 Task: Open Card Project Status Report in Board Sales Forecasting and Revenue Projection to Workspace Corporate Social Responsibility and add a team member Softage.2@softage.net, a label Blue, a checklist Investment Analysis, an attachment from your computer, a color Blue and finally, add a card description 'Plan and execute company team-building activity at an escape room' and a comment 'Our team has the opportunity to exceed expectations on this task, so let us deliver something that truly impresses.'. Add a start date 'Jan 06, 1900' with a due date 'Jan 13, 1900'
Action: Mouse moved to (81, 366)
Screenshot: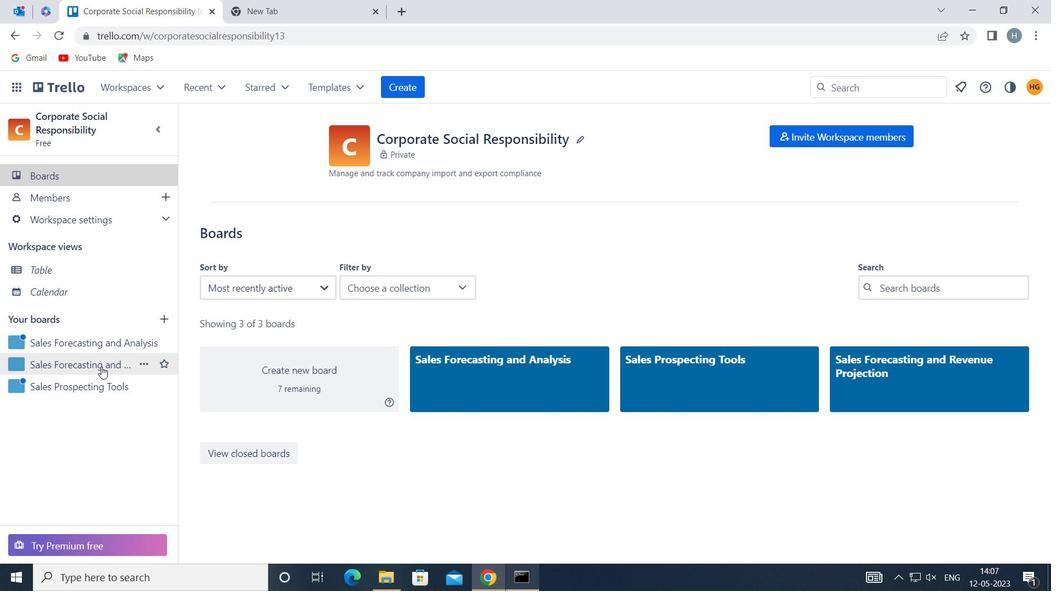 
Action: Mouse pressed left at (81, 366)
Screenshot: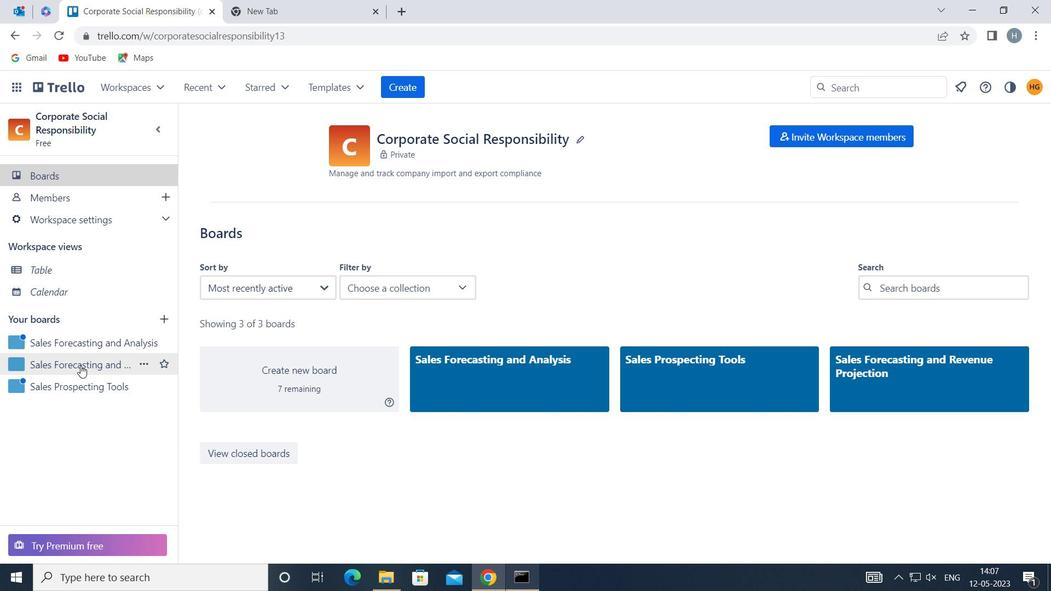 
Action: Mouse moved to (480, 202)
Screenshot: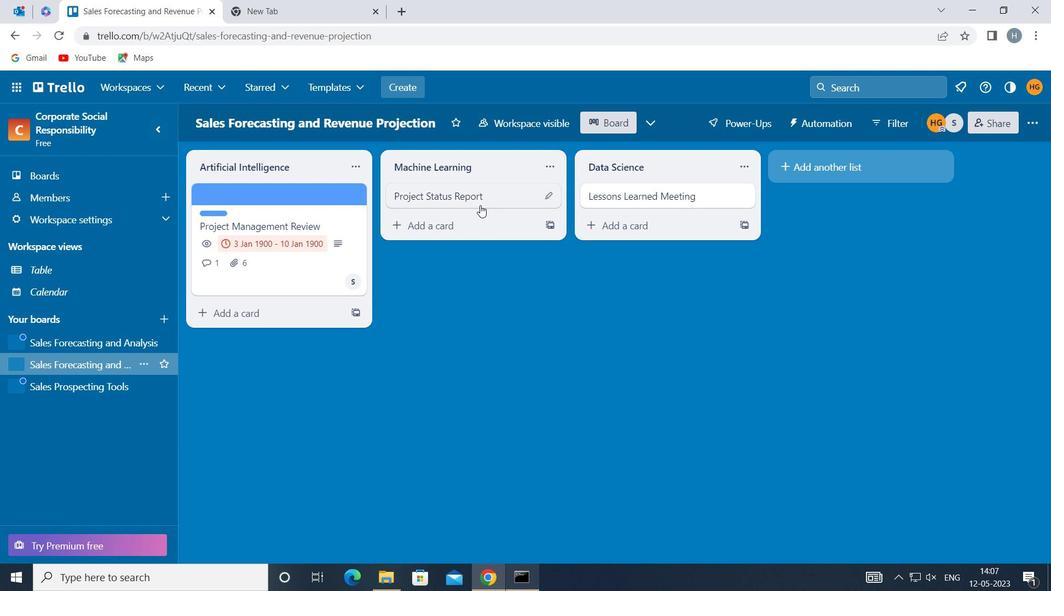
Action: Mouse pressed left at (480, 202)
Screenshot: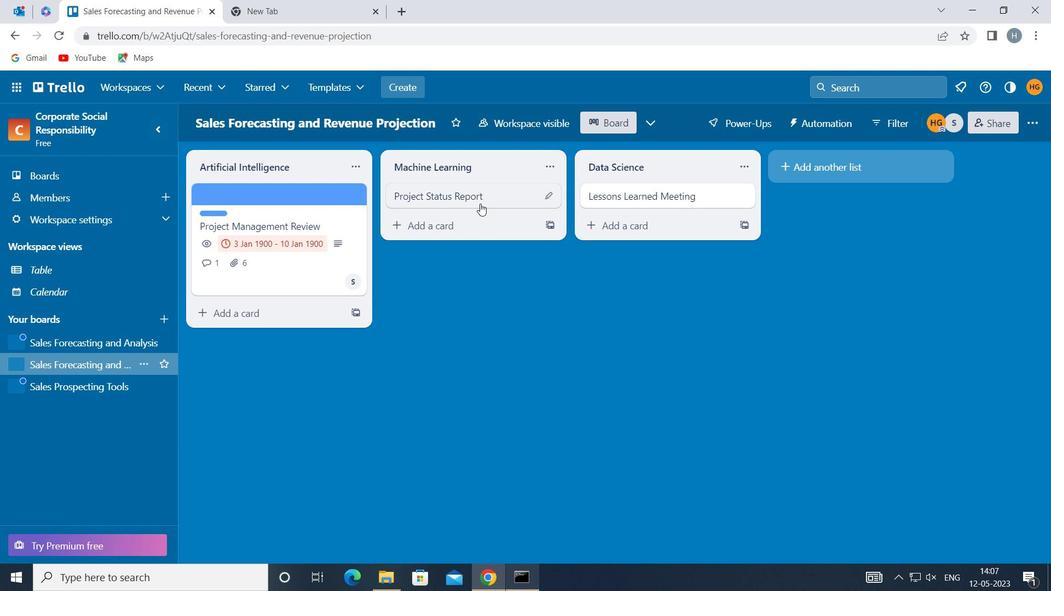 
Action: Mouse moved to (691, 238)
Screenshot: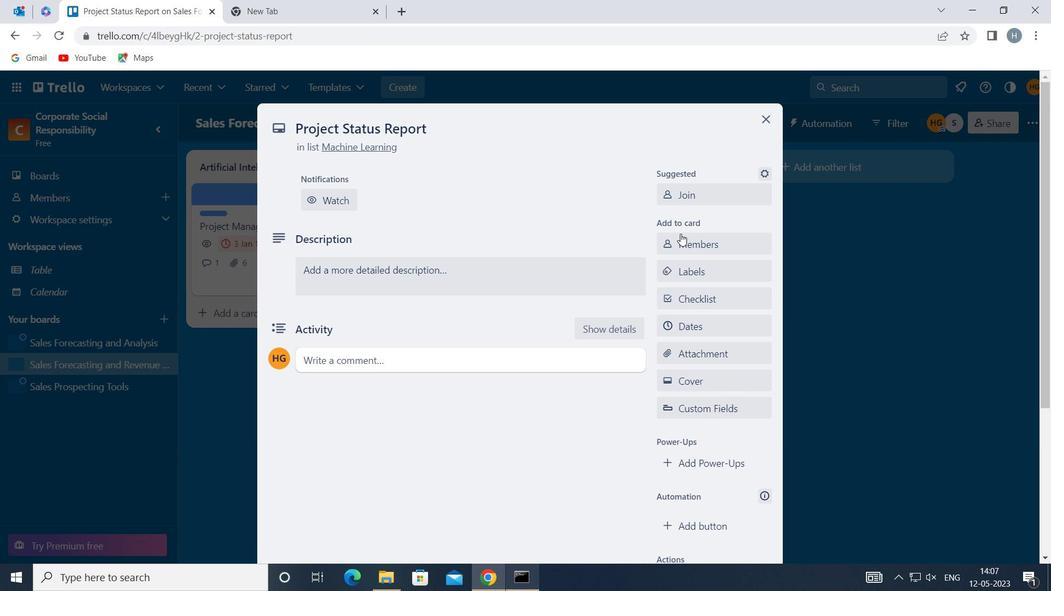 
Action: Mouse pressed left at (691, 238)
Screenshot: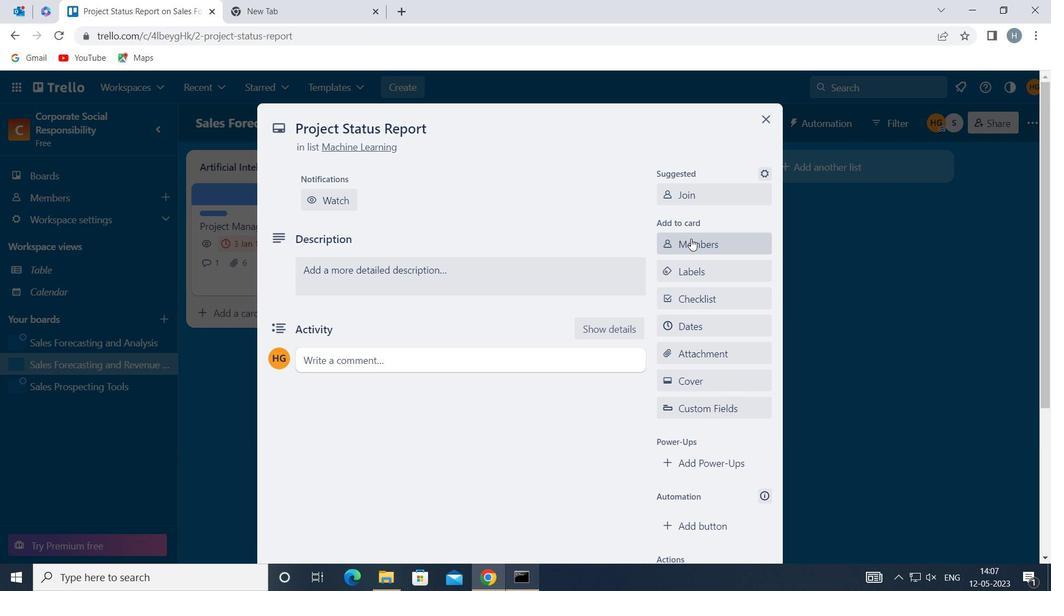 
Action: Key pressed softage
Screenshot: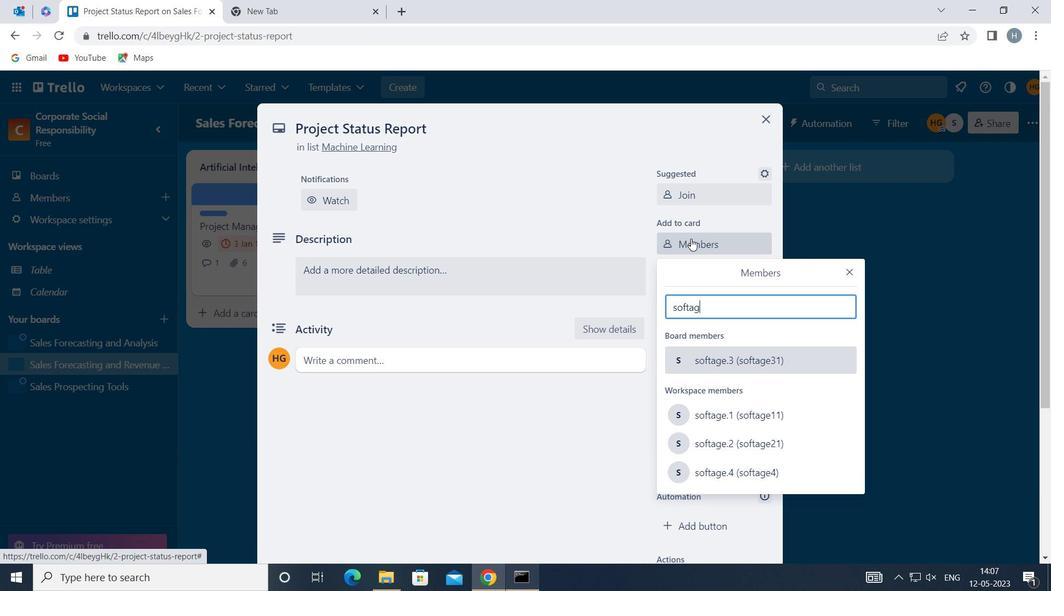 
Action: Mouse moved to (739, 437)
Screenshot: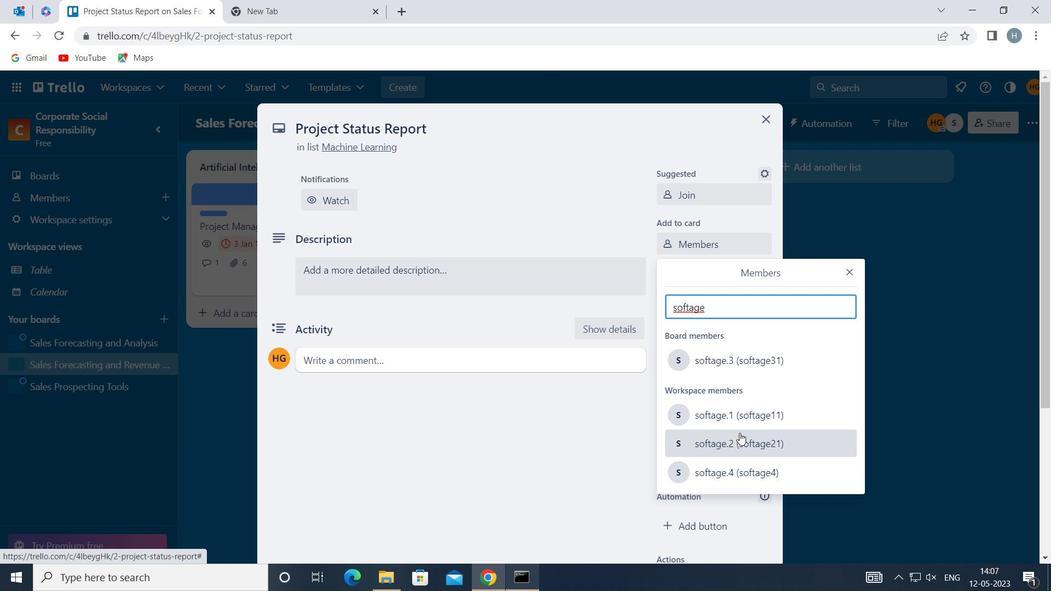 
Action: Mouse pressed left at (739, 437)
Screenshot: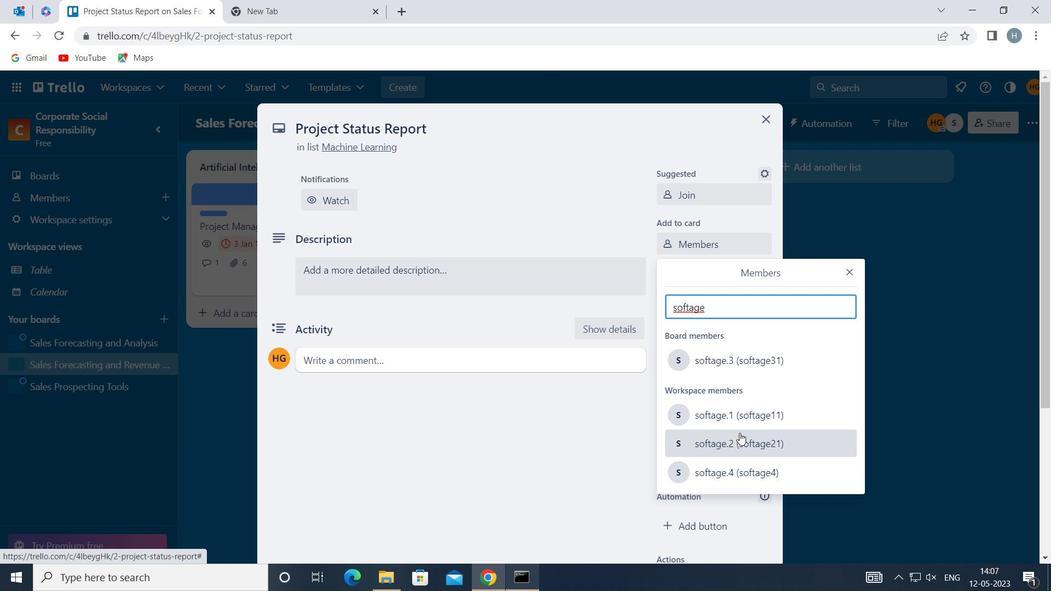 
Action: Mouse moved to (851, 268)
Screenshot: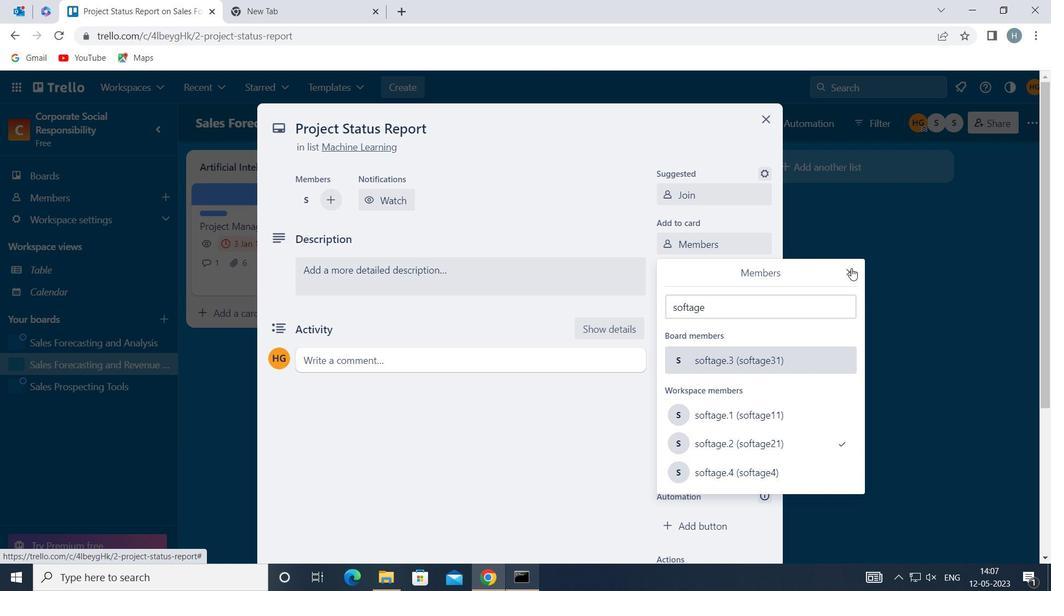 
Action: Mouse pressed left at (851, 268)
Screenshot: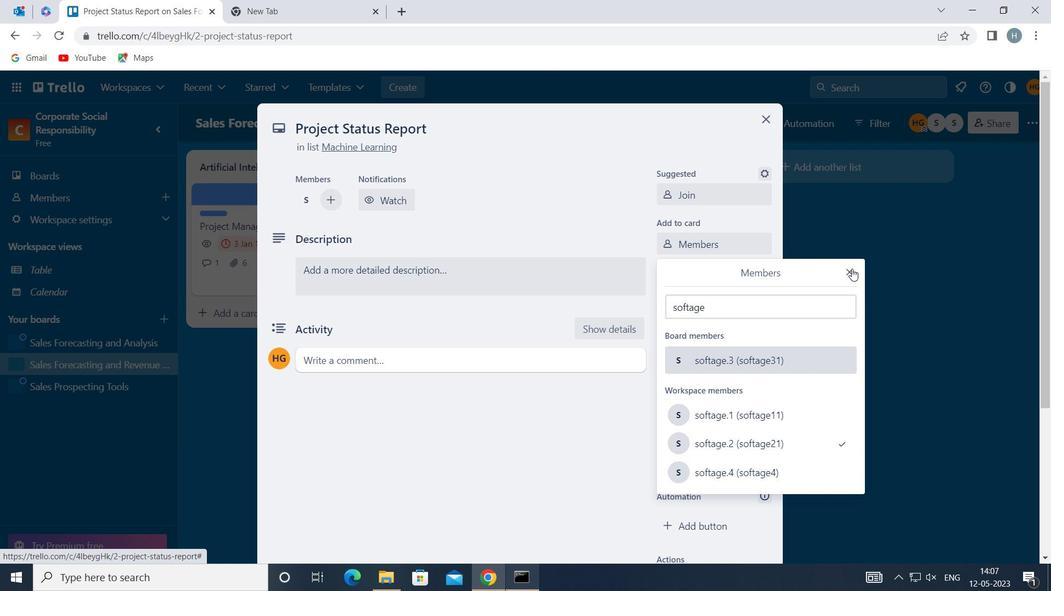 
Action: Mouse moved to (752, 272)
Screenshot: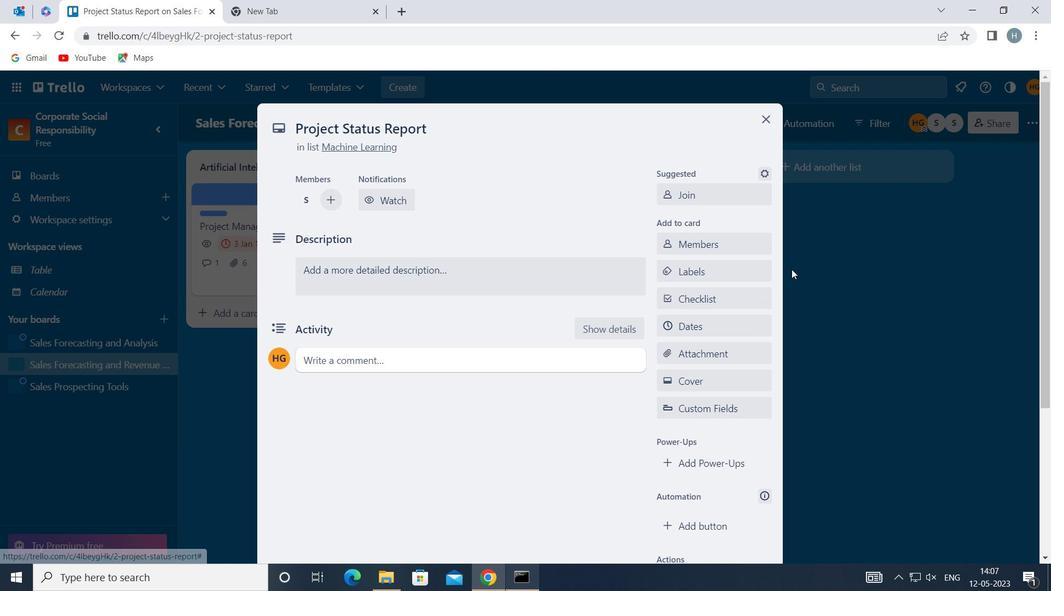 
Action: Mouse pressed left at (752, 272)
Screenshot: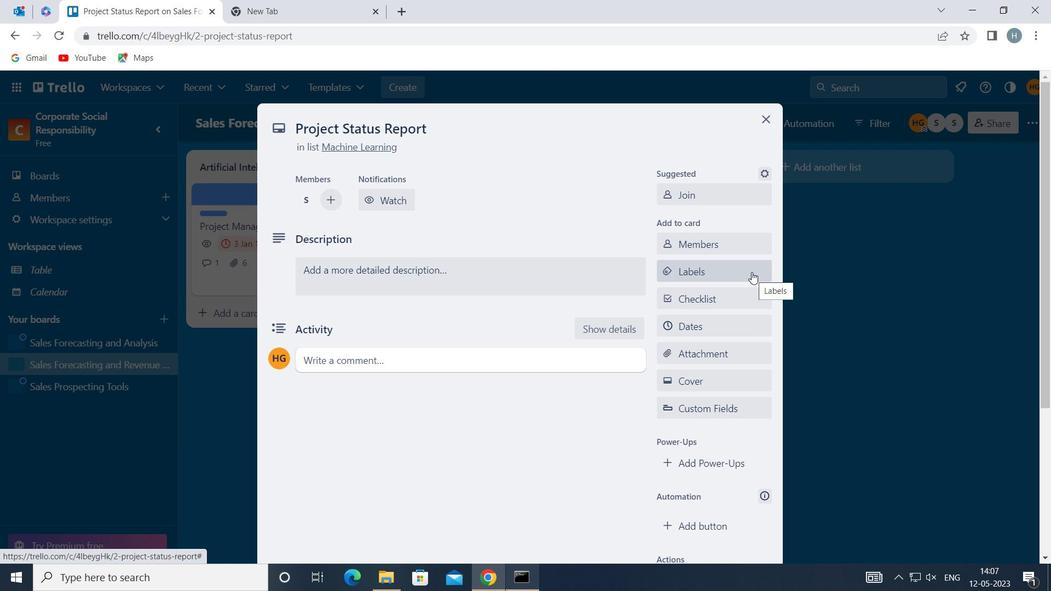 
Action: Mouse moved to (763, 319)
Screenshot: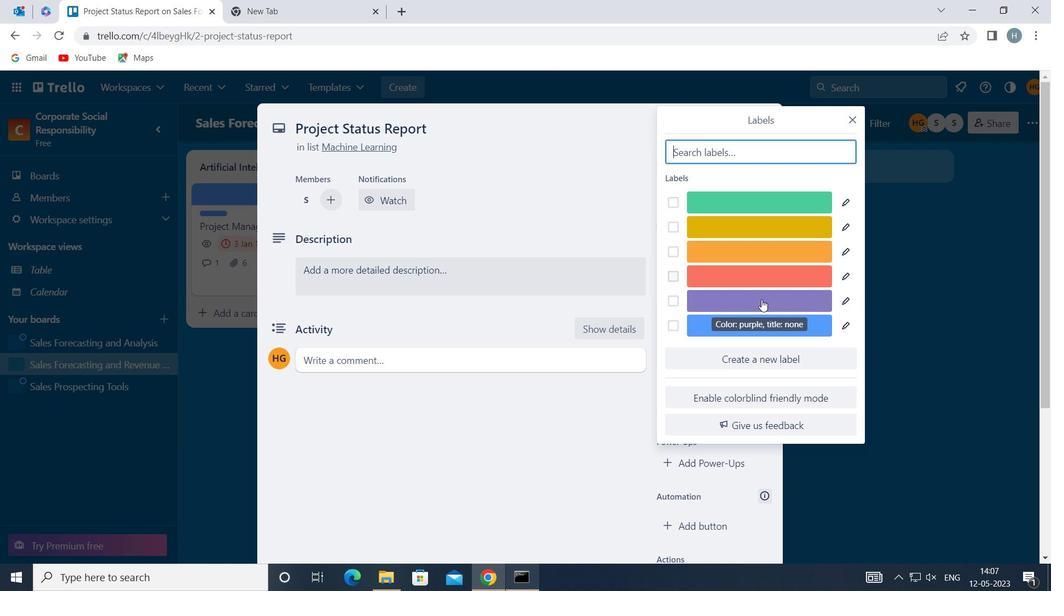 
Action: Mouse pressed left at (763, 319)
Screenshot: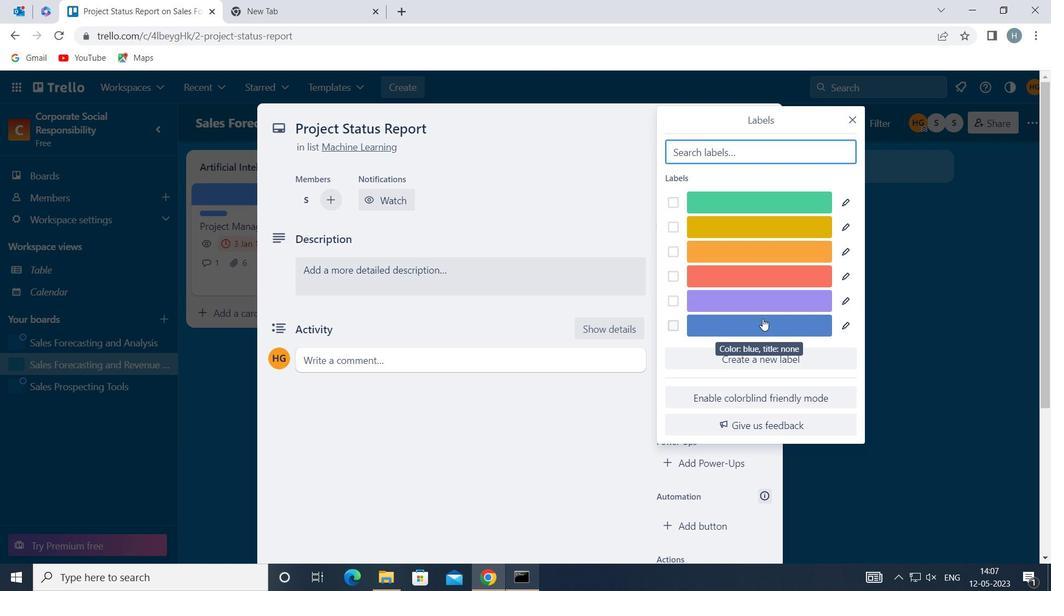 
Action: Mouse moved to (852, 118)
Screenshot: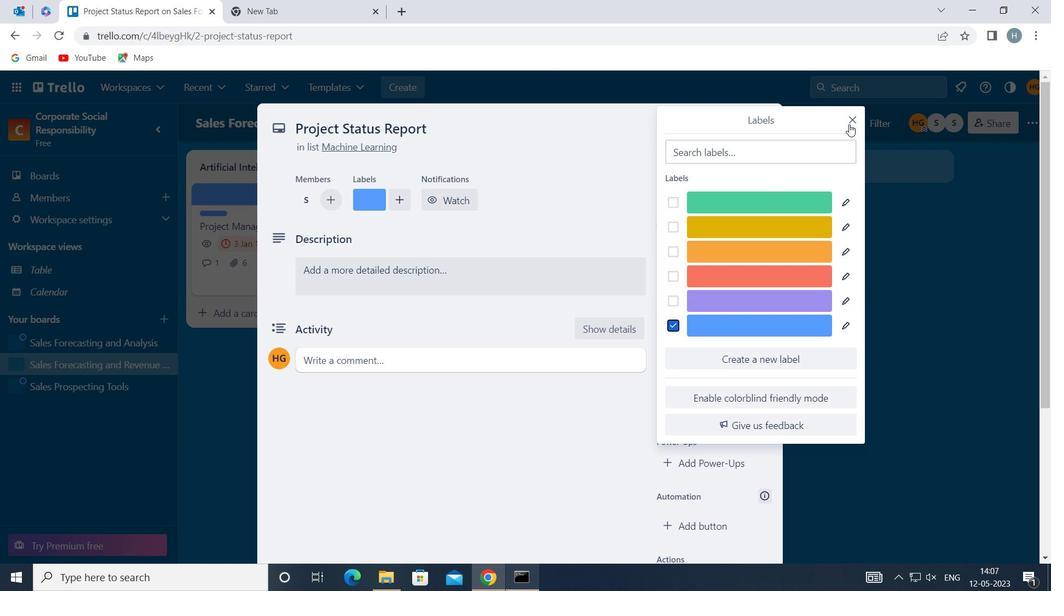 
Action: Mouse pressed left at (852, 118)
Screenshot: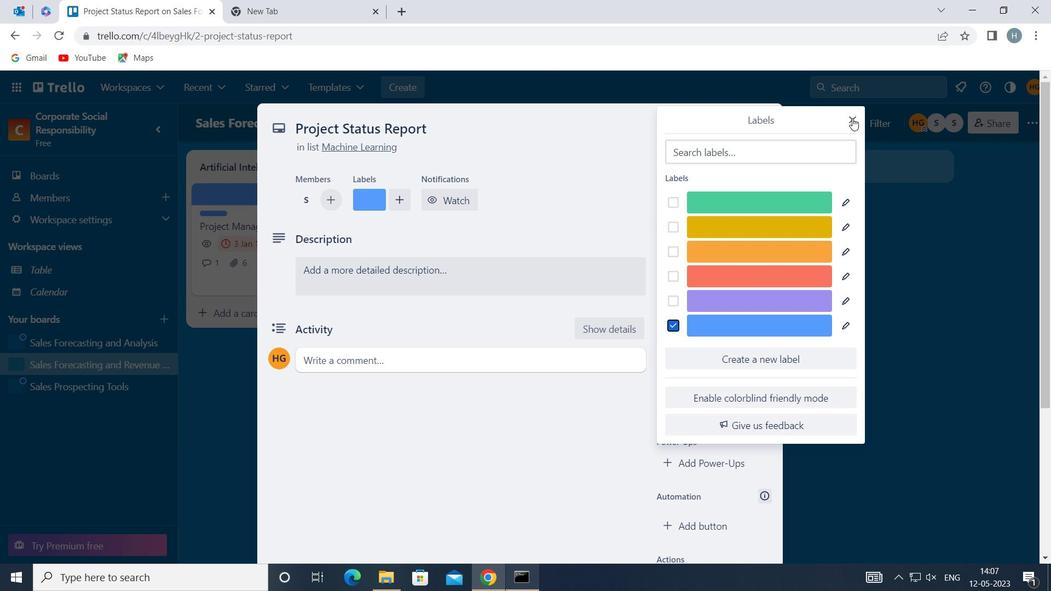 
Action: Mouse moved to (721, 303)
Screenshot: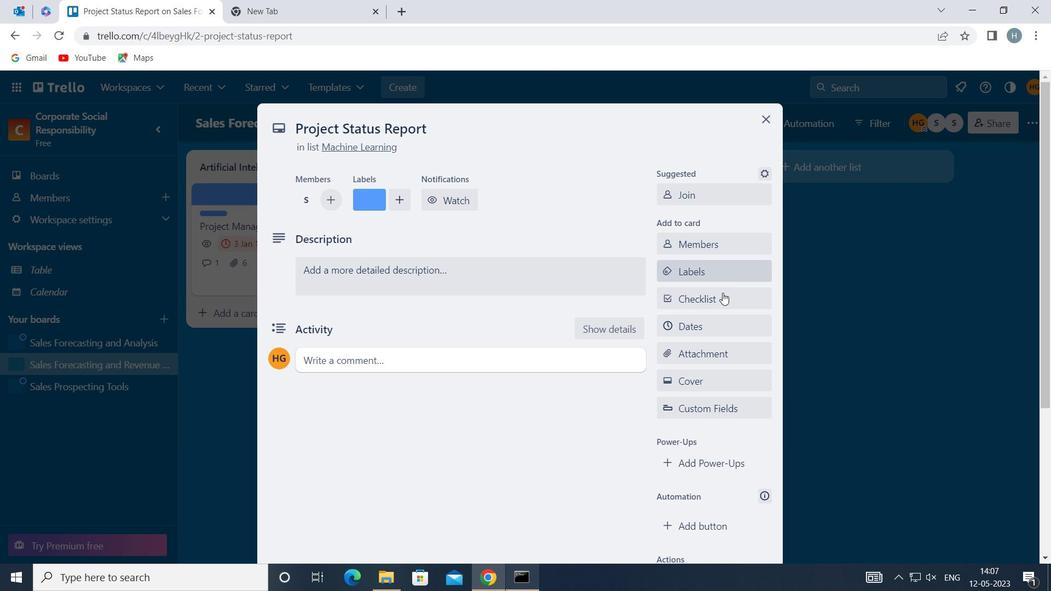 
Action: Mouse pressed left at (721, 303)
Screenshot: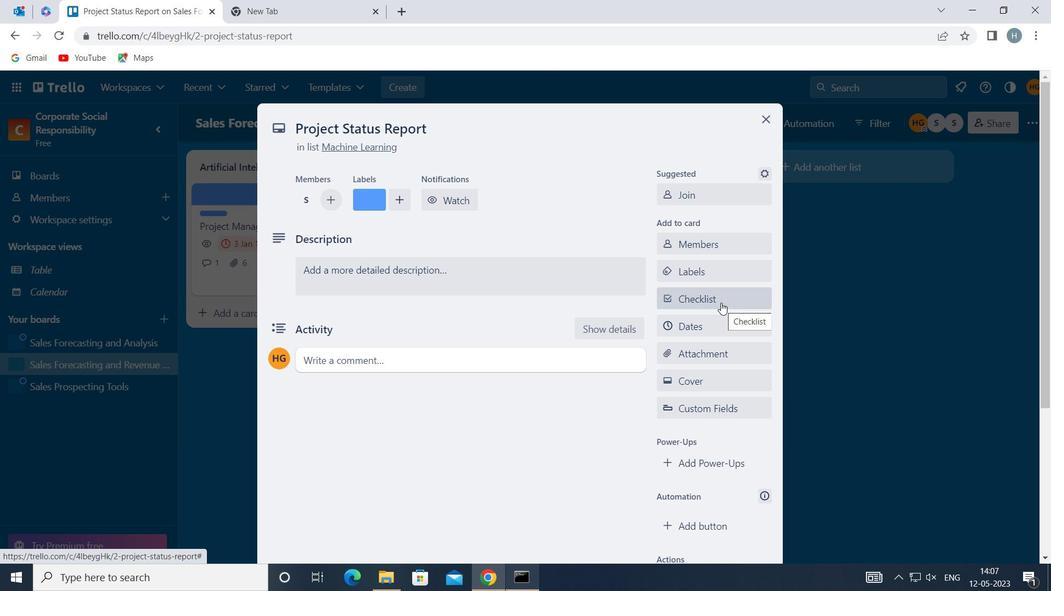 
Action: Key pressed <Key.shift>INVESTMENT<Key.space><Key.shift>ANALYSIS
Screenshot: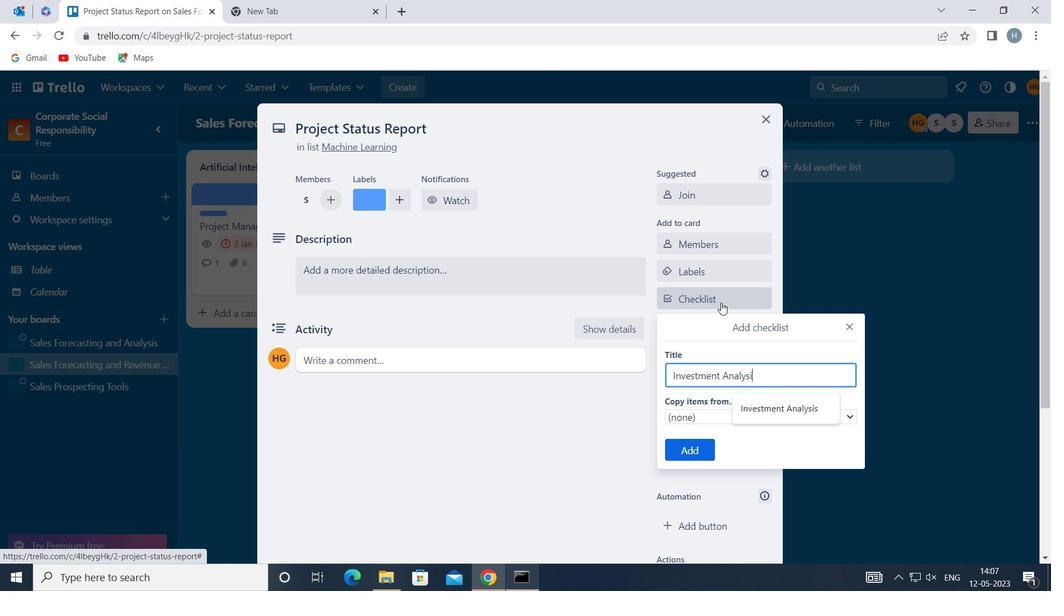 
Action: Mouse moved to (702, 442)
Screenshot: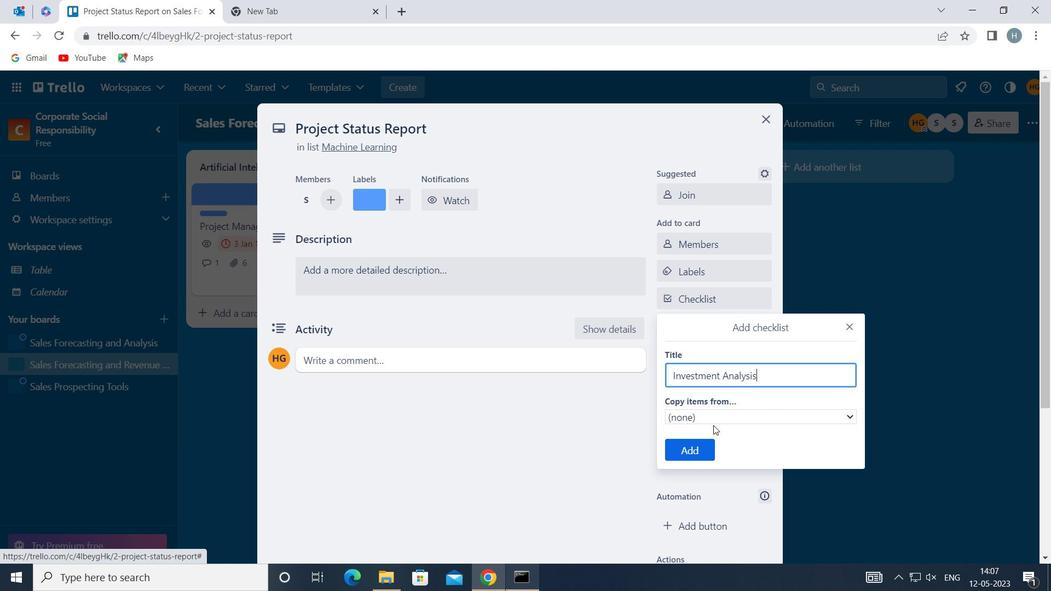 
Action: Mouse pressed left at (702, 442)
Screenshot: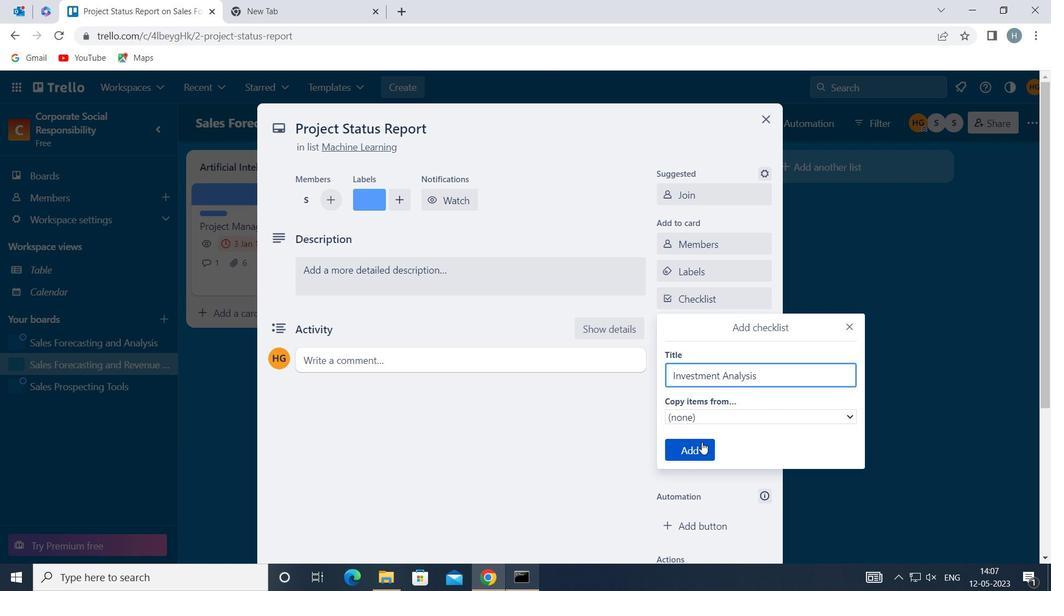 
Action: Mouse moved to (727, 352)
Screenshot: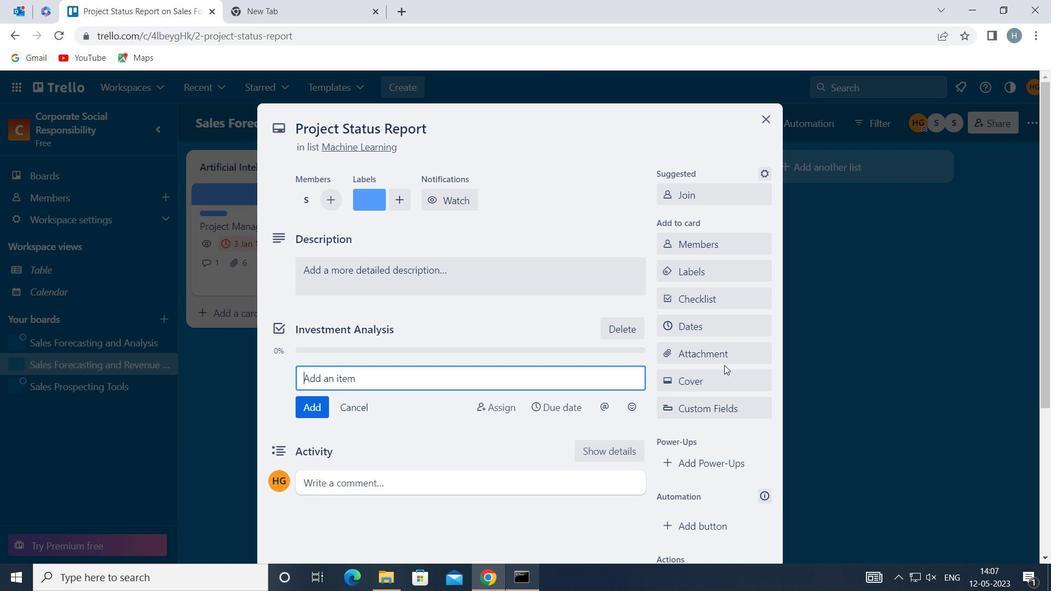 
Action: Mouse pressed left at (727, 352)
Screenshot: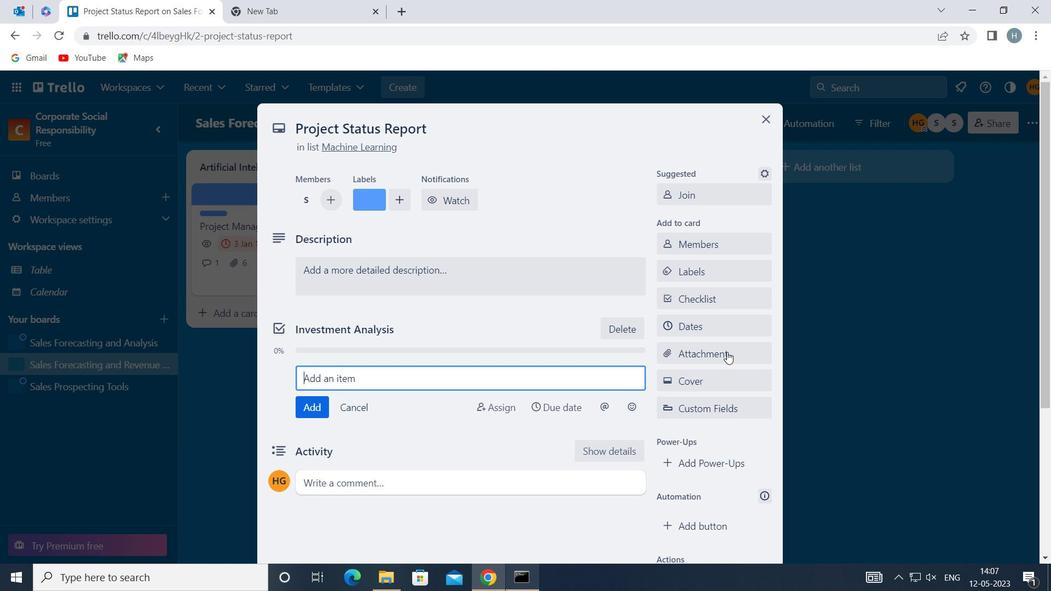 
Action: Mouse moved to (754, 142)
Screenshot: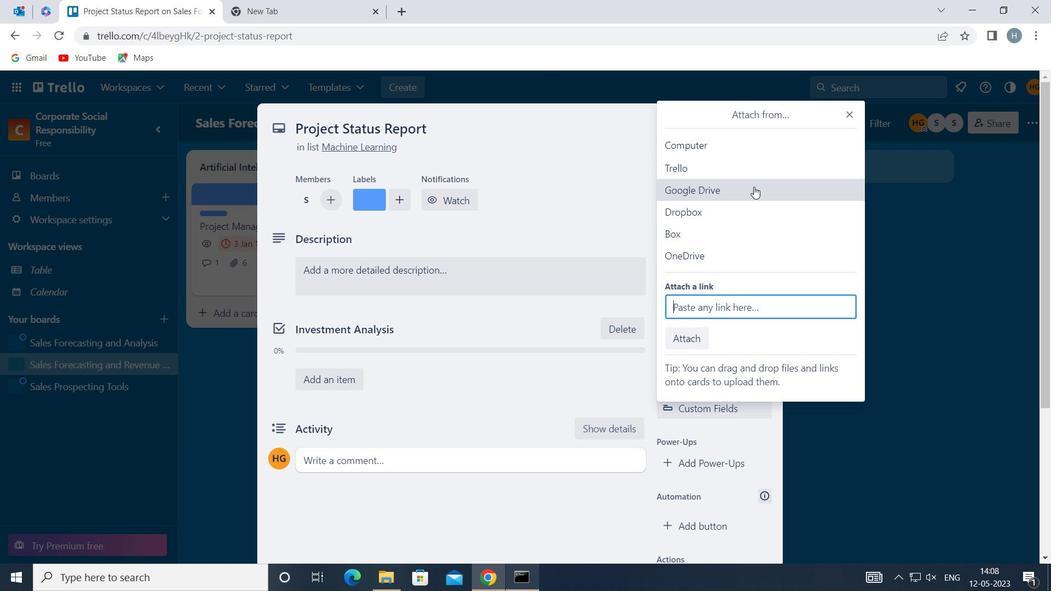 
Action: Mouse pressed left at (754, 142)
Screenshot: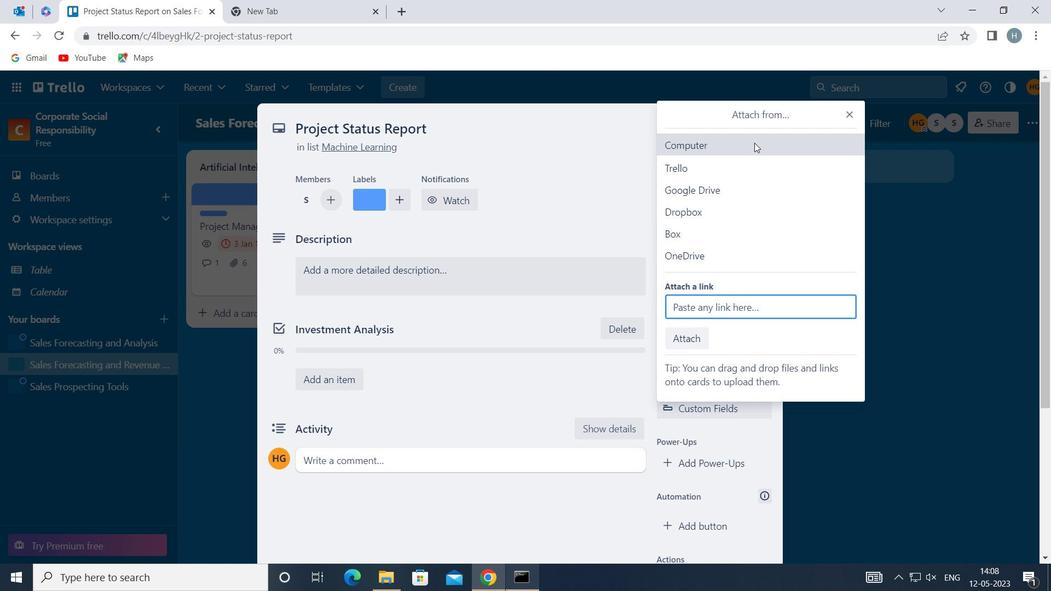 
Action: Mouse moved to (418, 122)
Screenshot: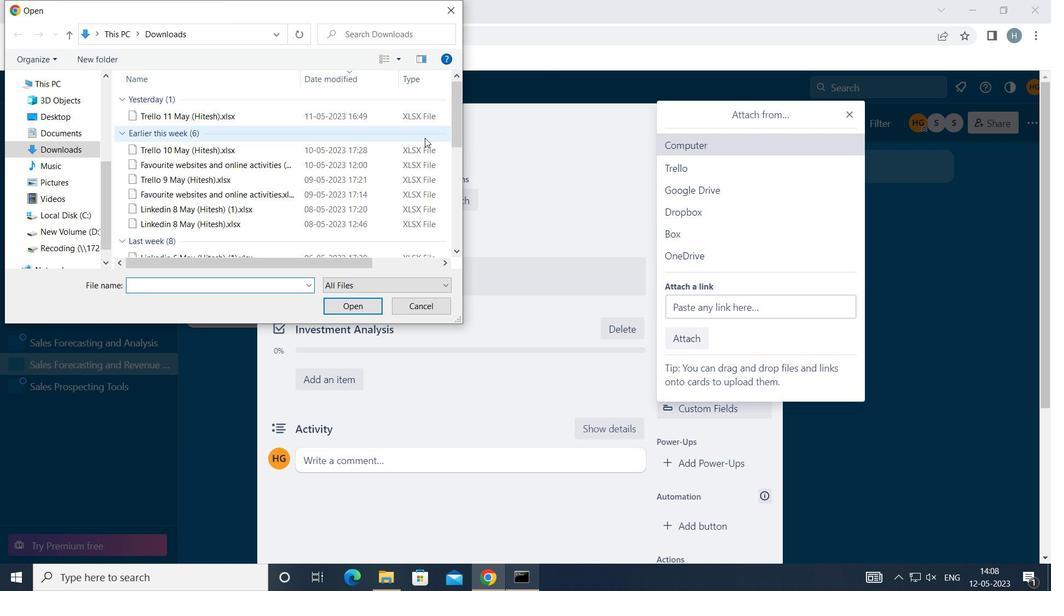 
Action: Mouse pressed left at (418, 122)
Screenshot: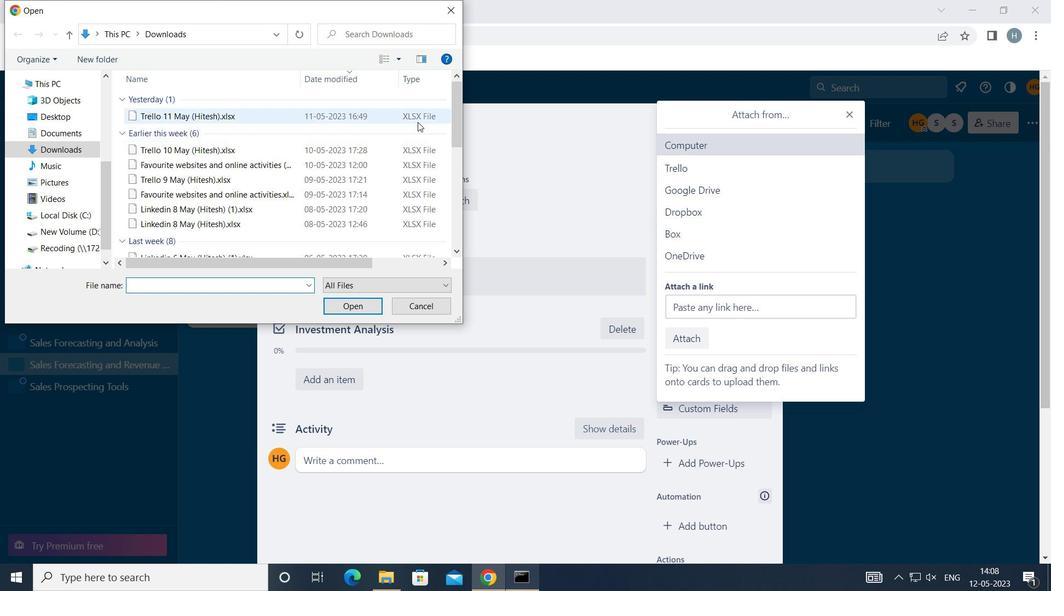 
Action: Mouse moved to (368, 302)
Screenshot: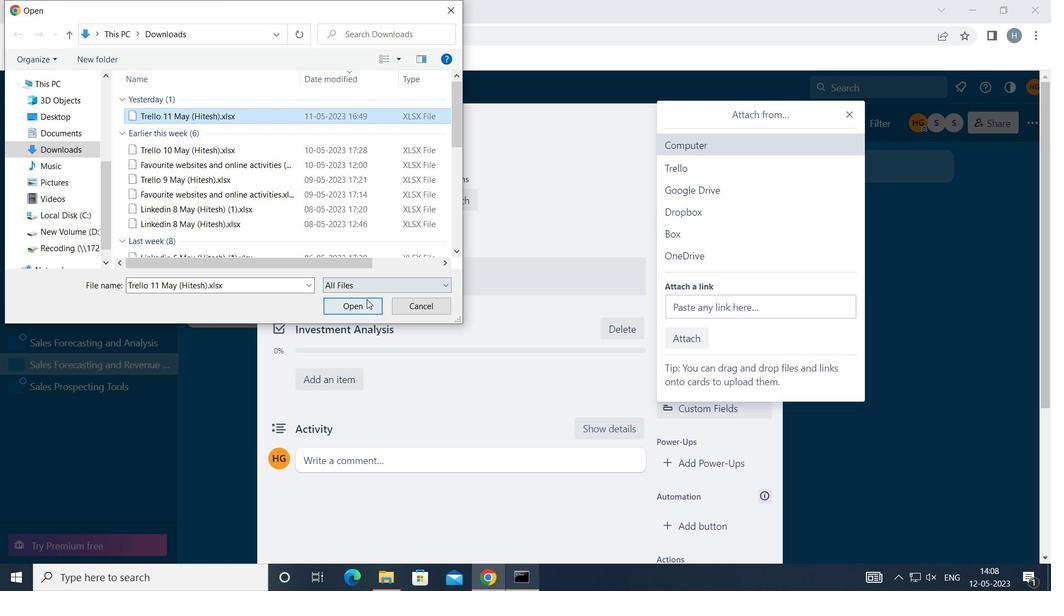
Action: Mouse pressed left at (368, 302)
Screenshot: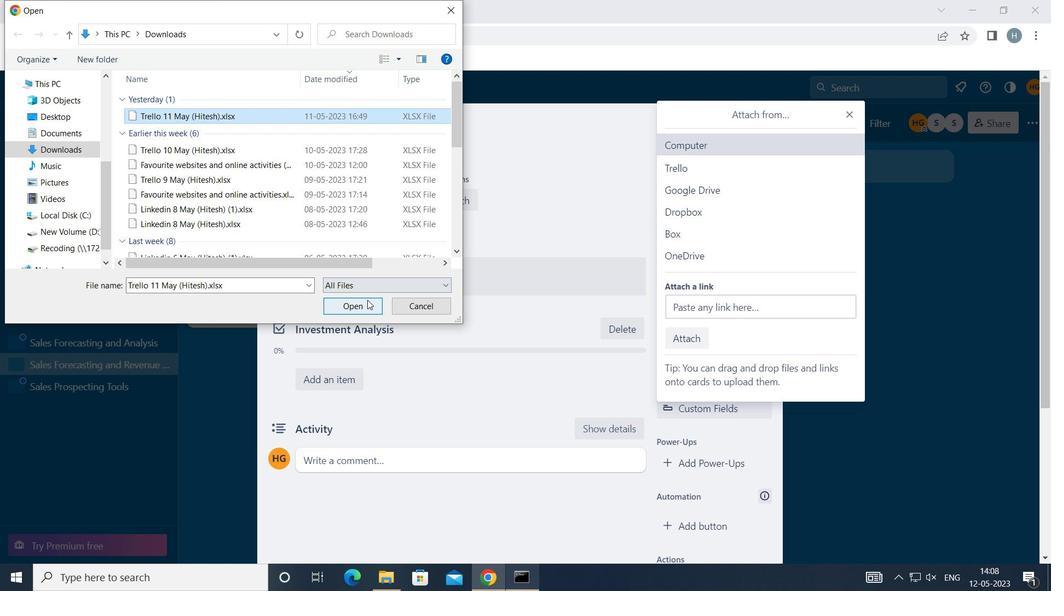 
Action: Mouse moved to (720, 376)
Screenshot: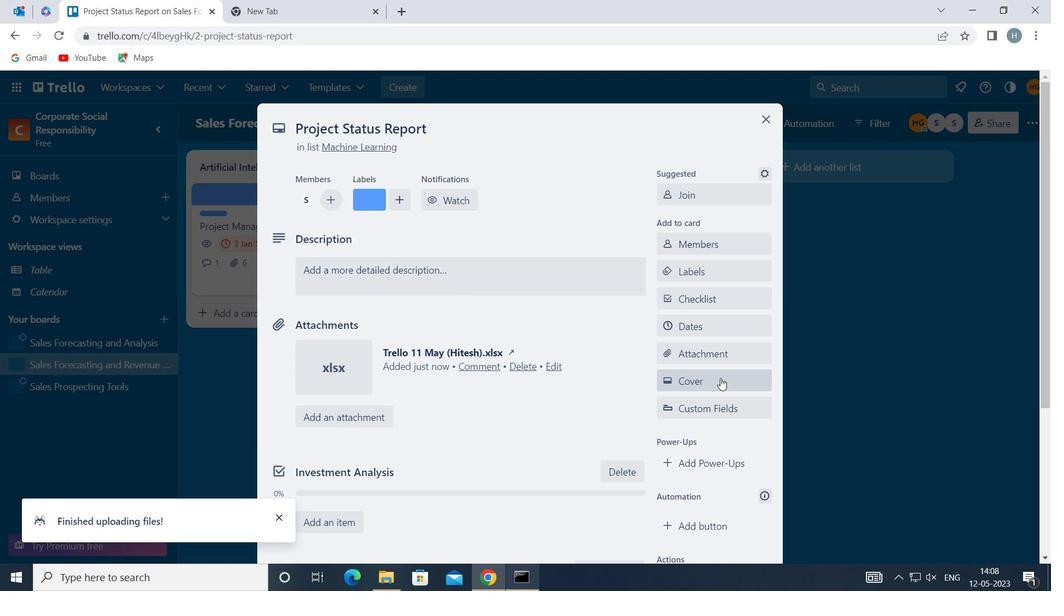 
Action: Mouse pressed left at (720, 376)
Screenshot: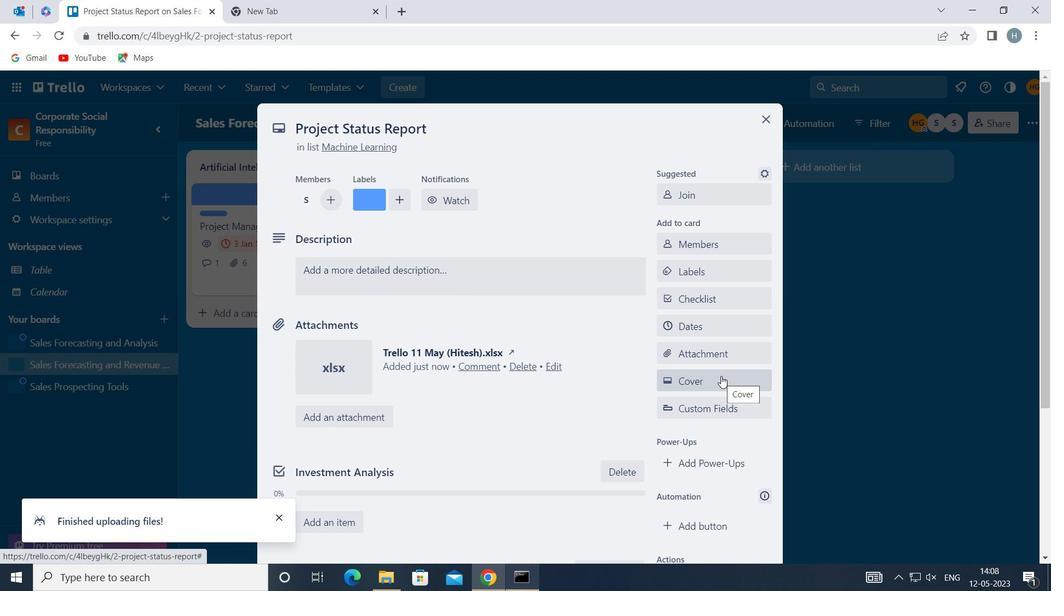 
Action: Mouse moved to (678, 313)
Screenshot: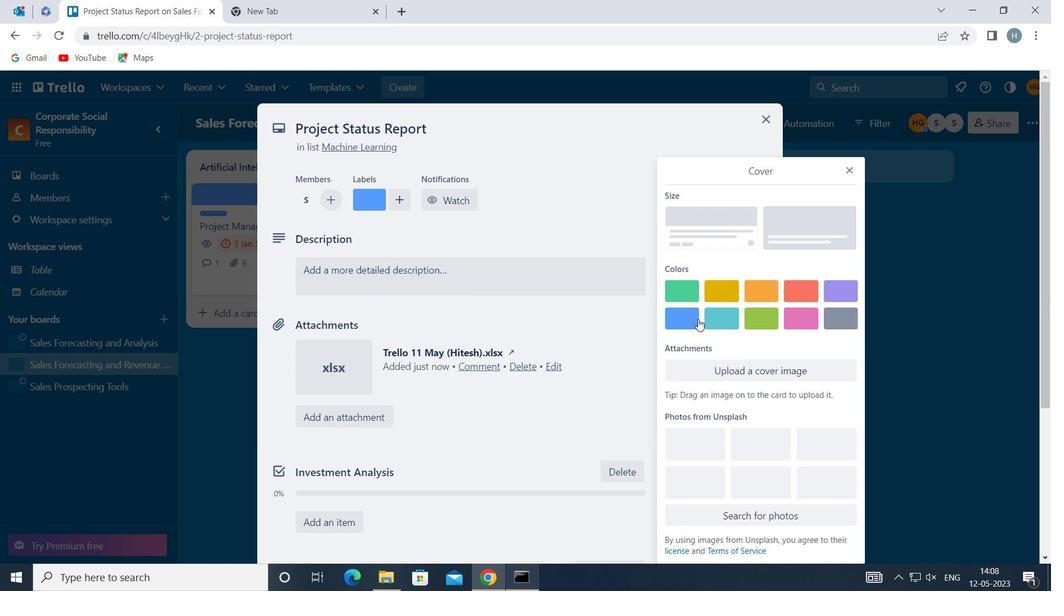 
Action: Mouse pressed left at (678, 313)
Screenshot: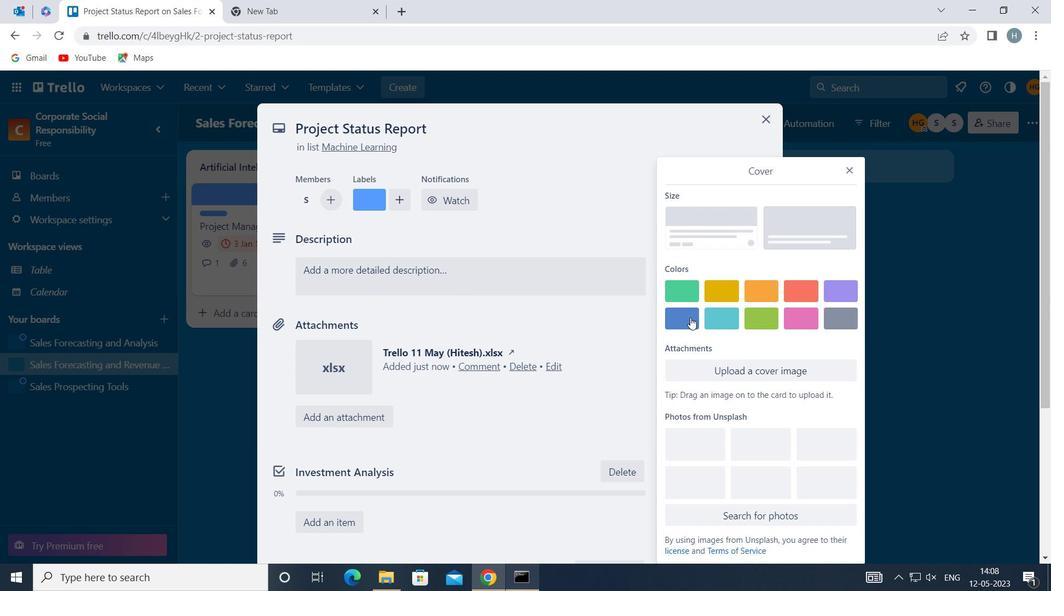 
Action: Mouse moved to (848, 145)
Screenshot: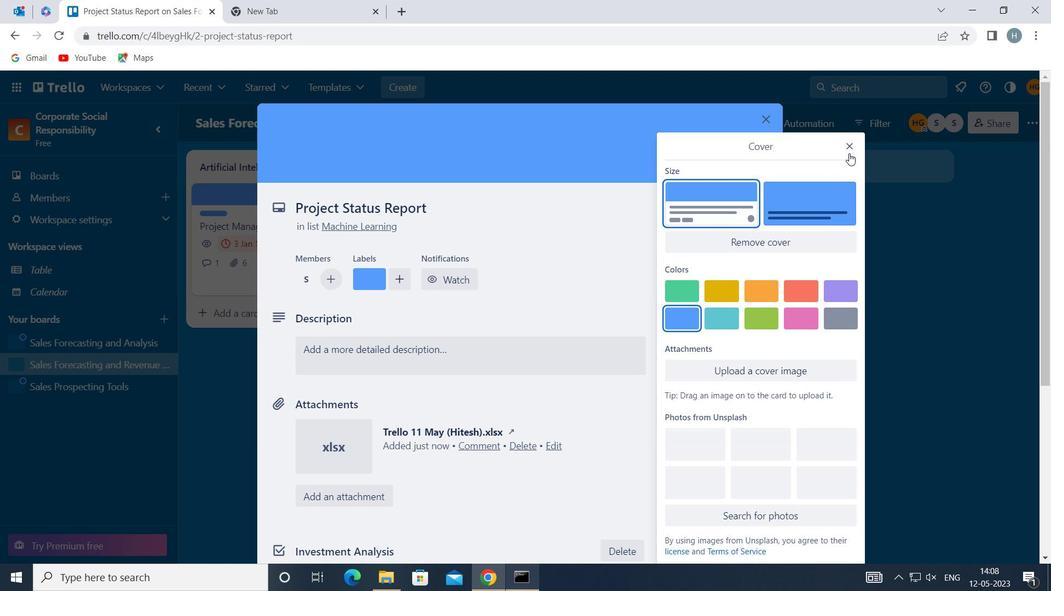 
Action: Mouse pressed left at (848, 145)
Screenshot: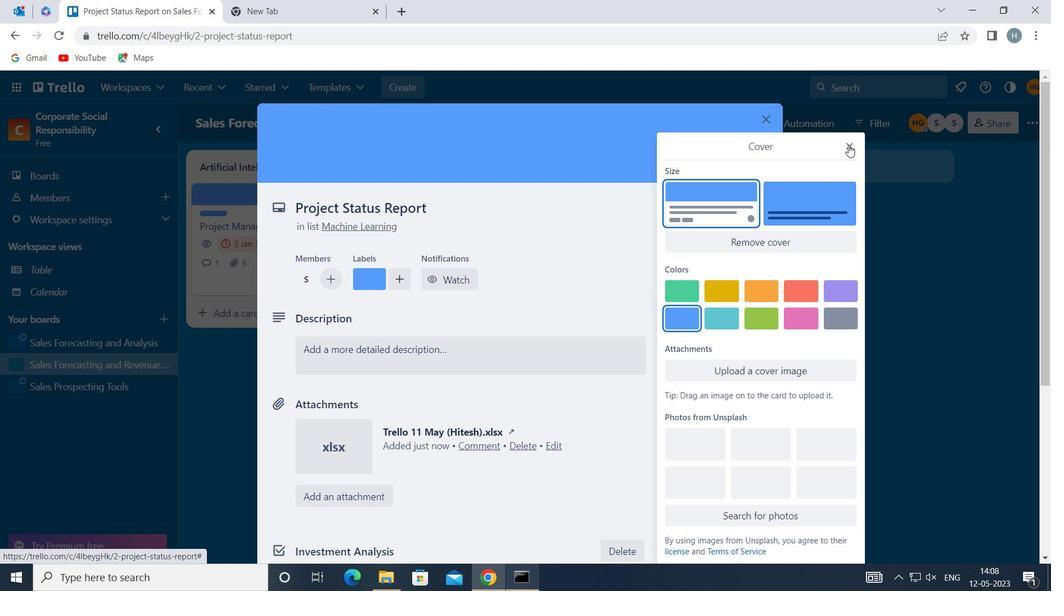 
Action: Mouse moved to (590, 358)
Screenshot: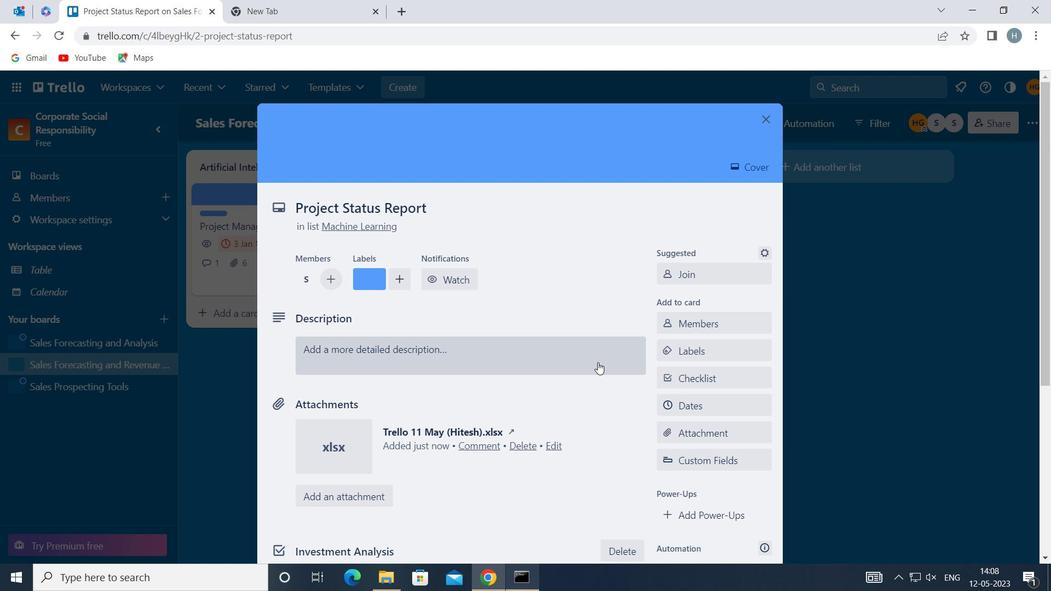 
Action: Mouse pressed left at (590, 358)
Screenshot: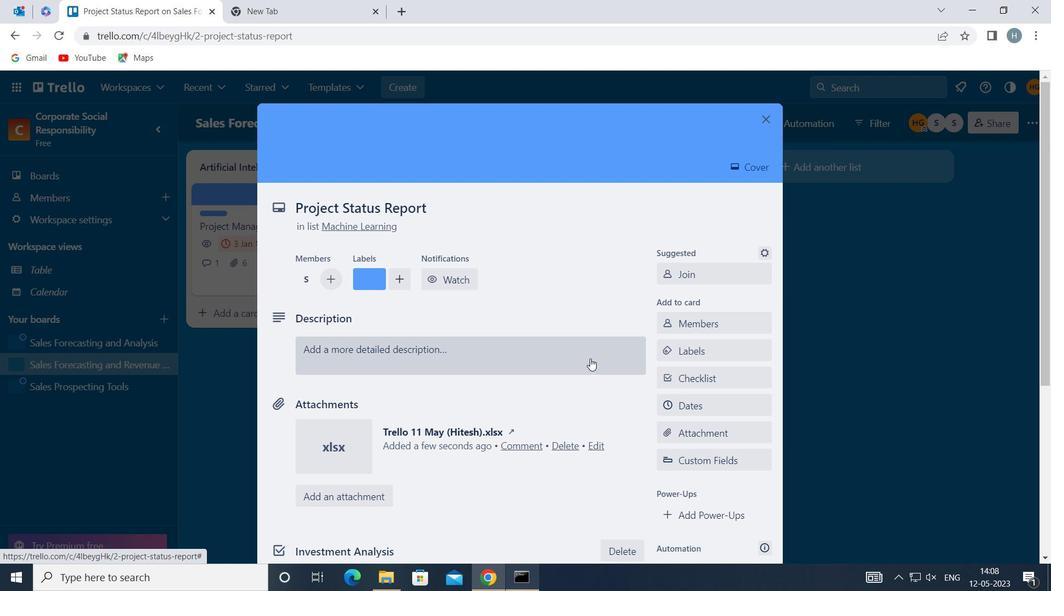 
Action: Mouse moved to (427, 392)
Screenshot: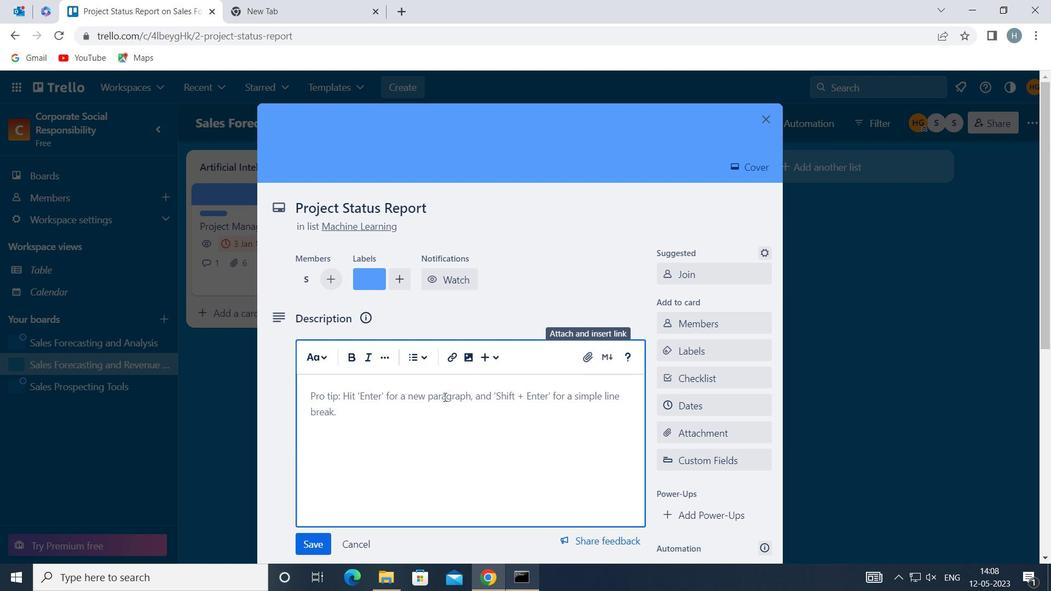 
Action: Mouse pressed left at (427, 392)
Screenshot: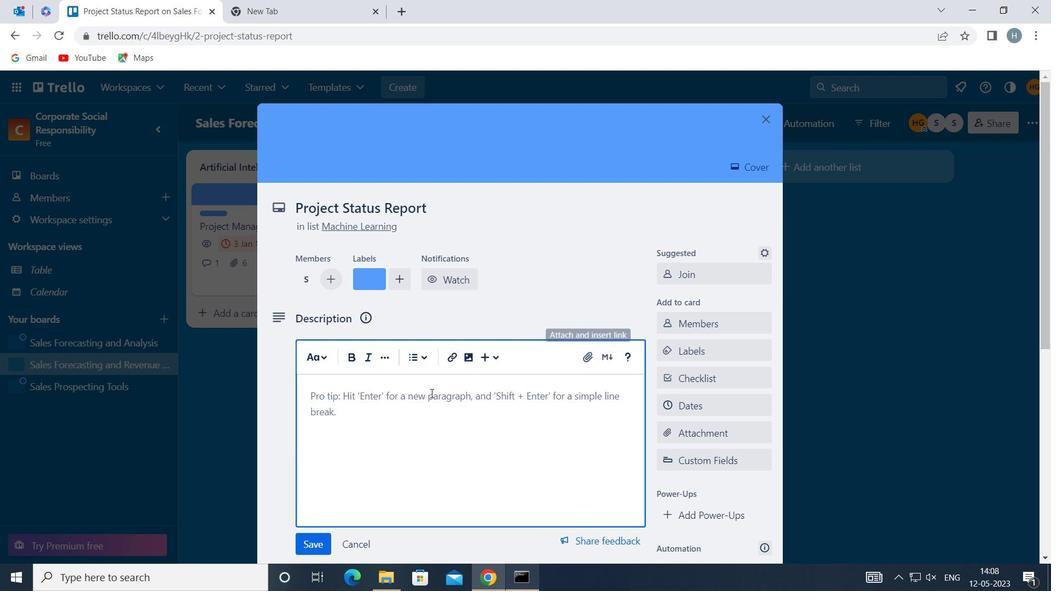 
Action: Key pressed <Key.shift>PLAN<Key.space>ABD<Key.space><Key.backspace><Key.backspace><Key.backspace>ND<Key.space>EXECUTE<Key.space>COMPANY<Key.space>TEAM-BUILDING<Key.space>ACTIVITY<Key.space>AT<Key.space>AN<Key.space>ESCAPE<Key.space>ROOM
Screenshot: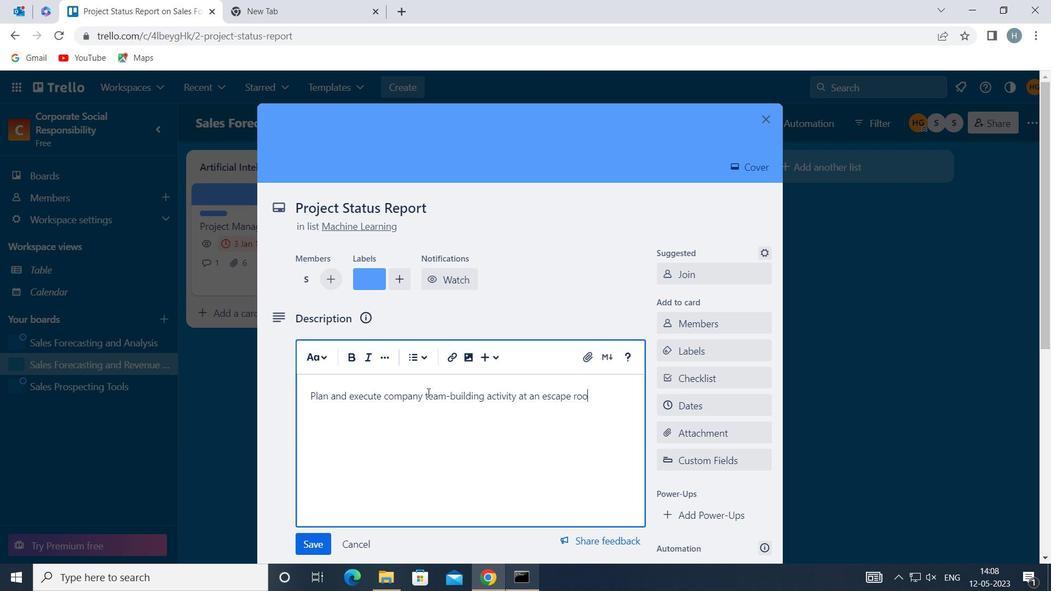 
Action: Mouse moved to (315, 544)
Screenshot: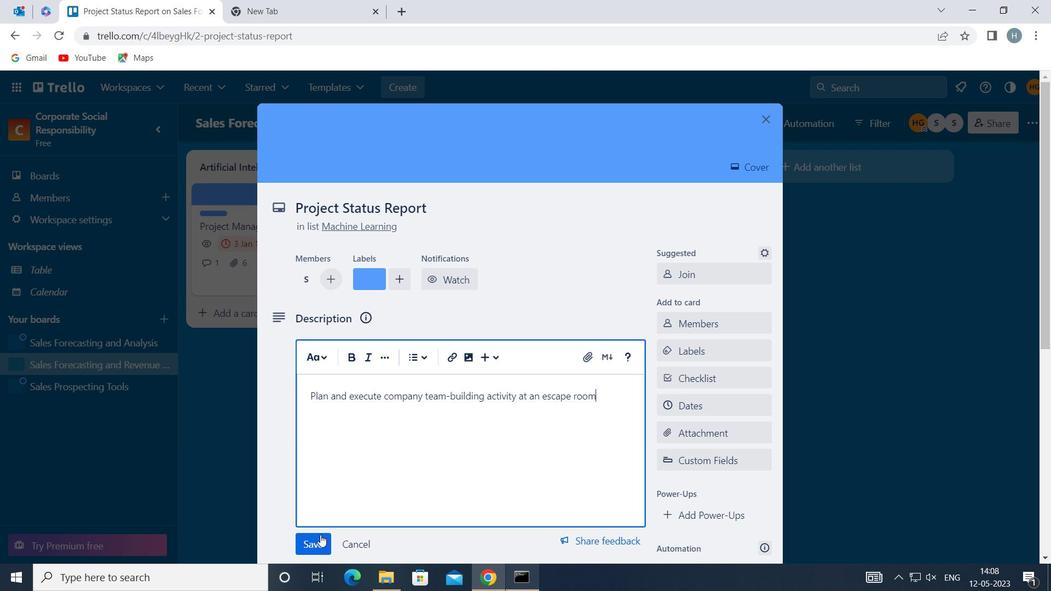 
Action: Mouse pressed left at (315, 544)
Screenshot: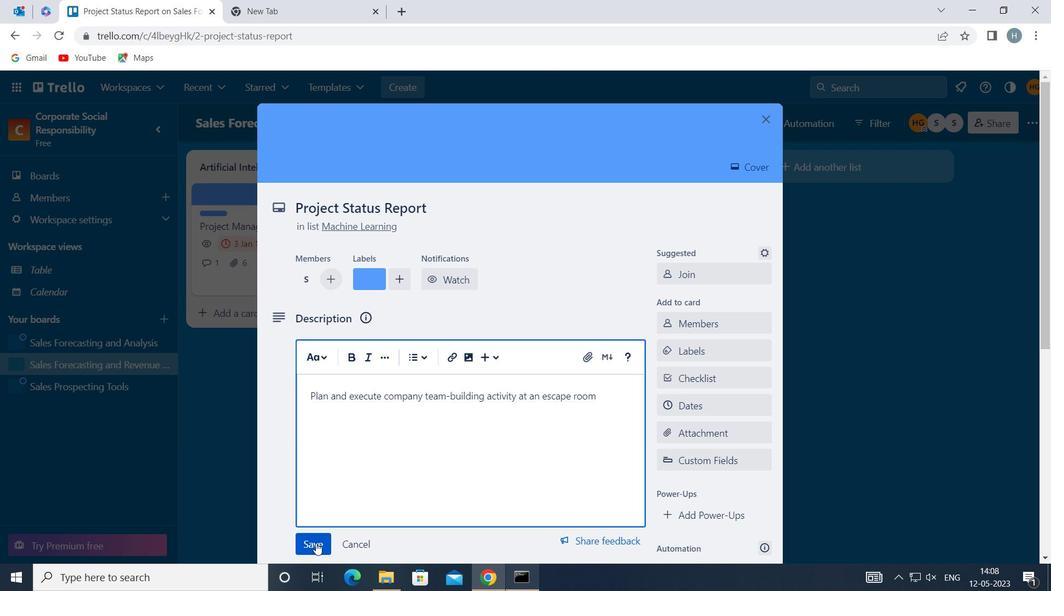 
Action: Mouse moved to (384, 447)
Screenshot: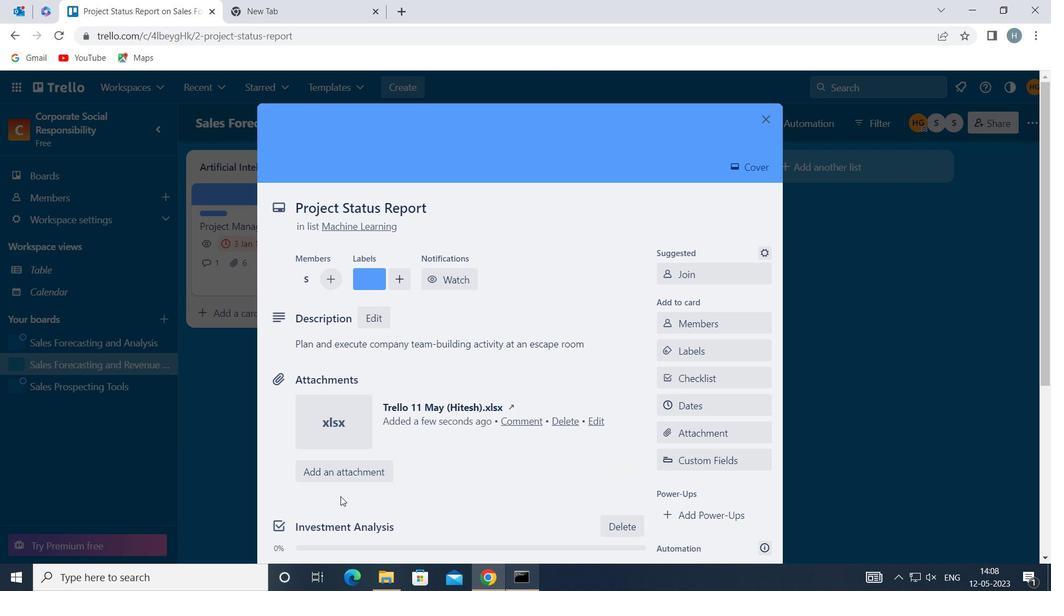 
Action: Mouse scrolled (384, 447) with delta (0, 0)
Screenshot: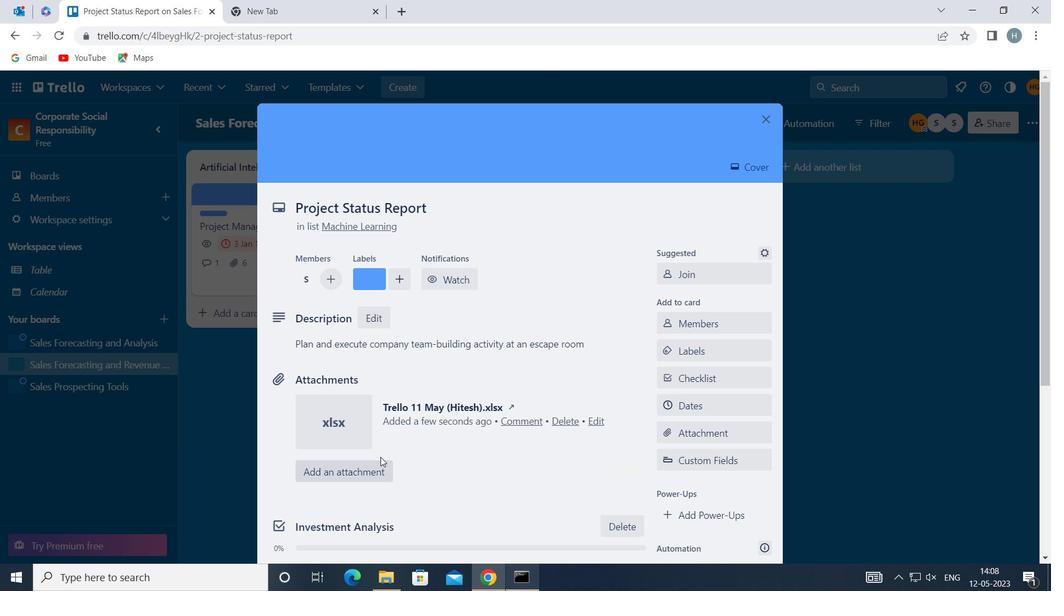 
Action: Mouse scrolled (384, 447) with delta (0, 0)
Screenshot: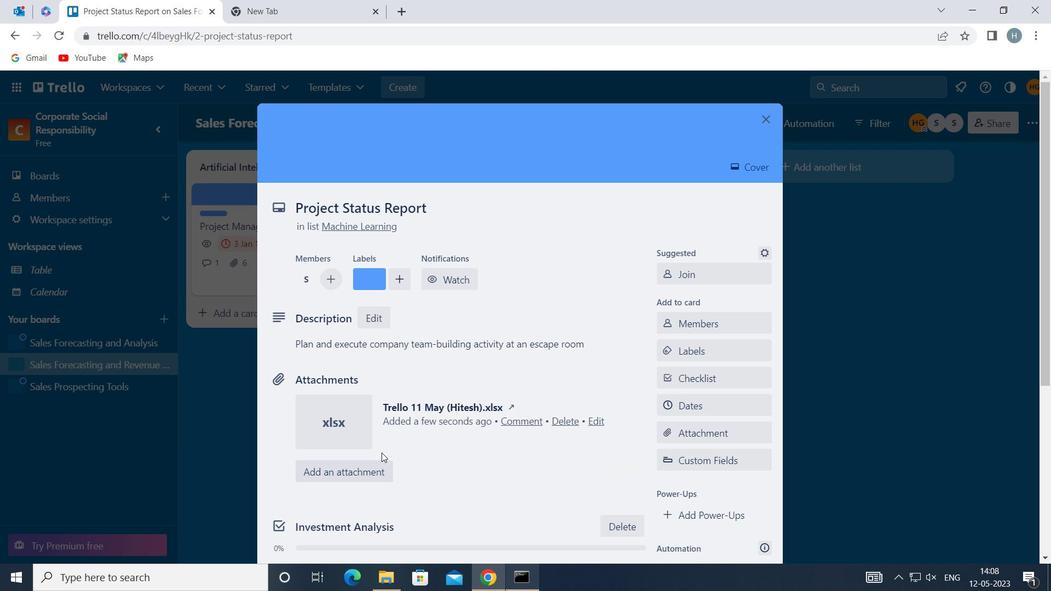 
Action: Mouse moved to (402, 433)
Screenshot: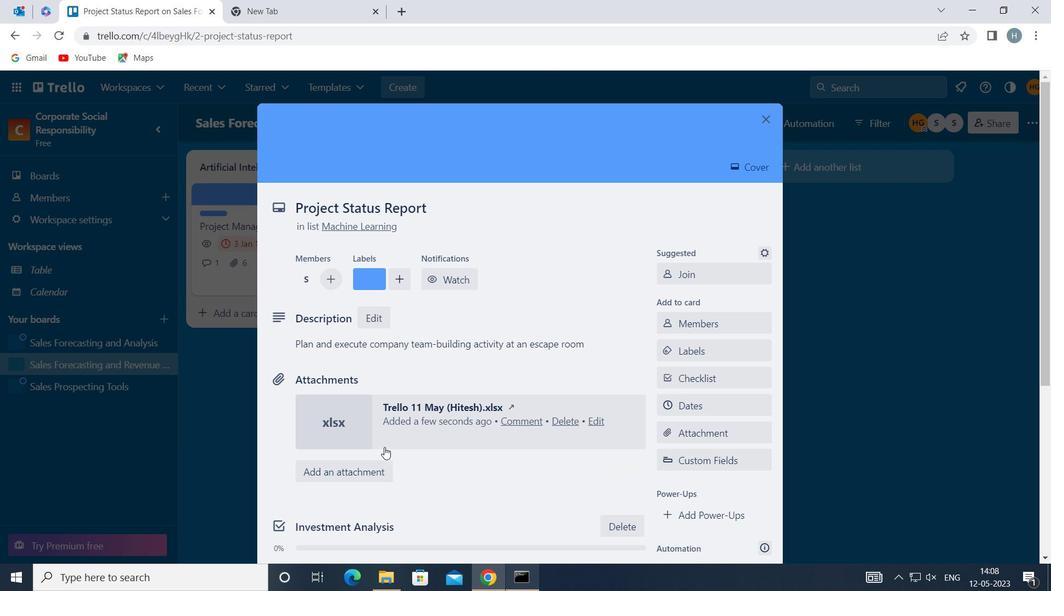 
Action: Mouse scrolled (402, 433) with delta (0, 0)
Screenshot: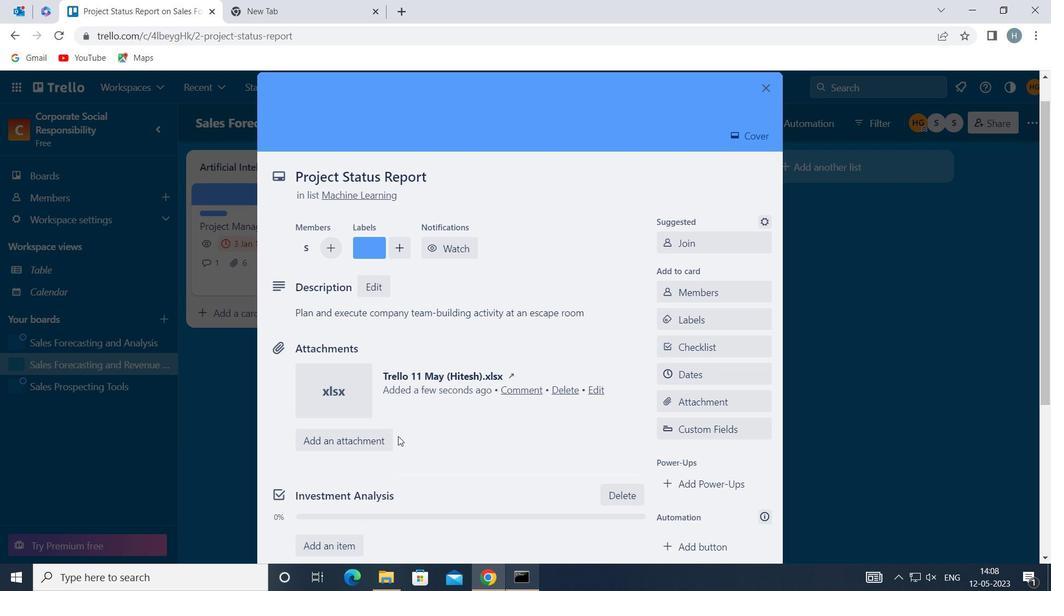 
Action: Mouse scrolled (402, 433) with delta (0, 0)
Screenshot: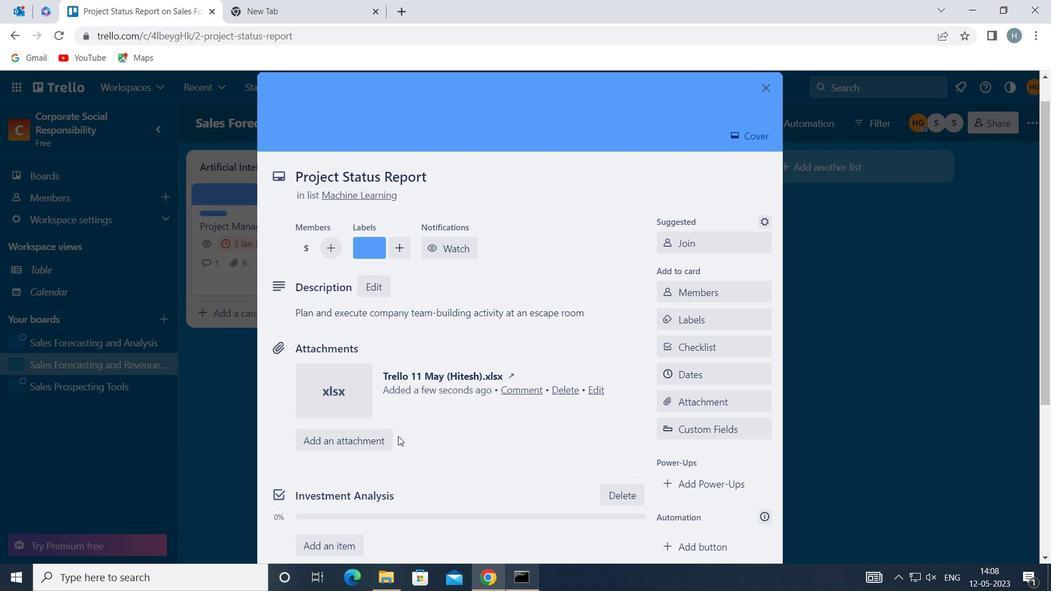 
Action: Mouse moved to (443, 376)
Screenshot: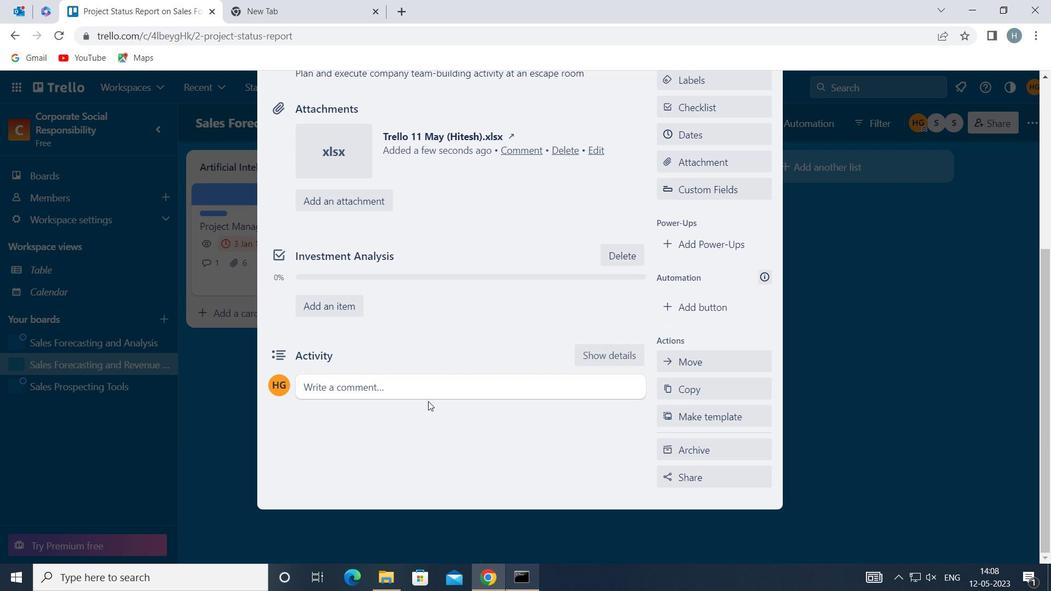 
Action: Mouse pressed left at (443, 376)
Screenshot: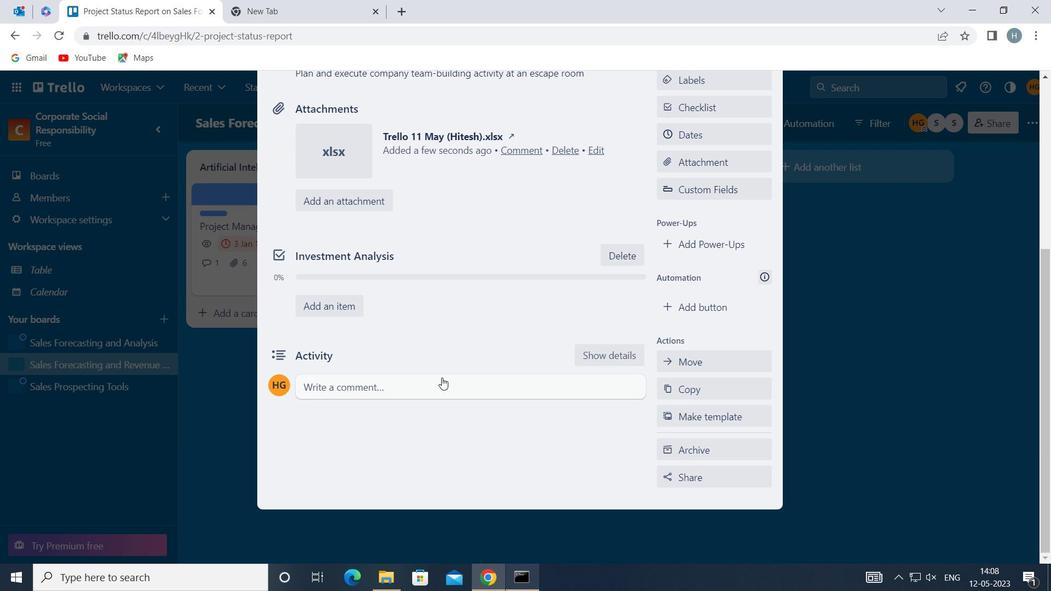 
Action: Mouse moved to (376, 429)
Screenshot: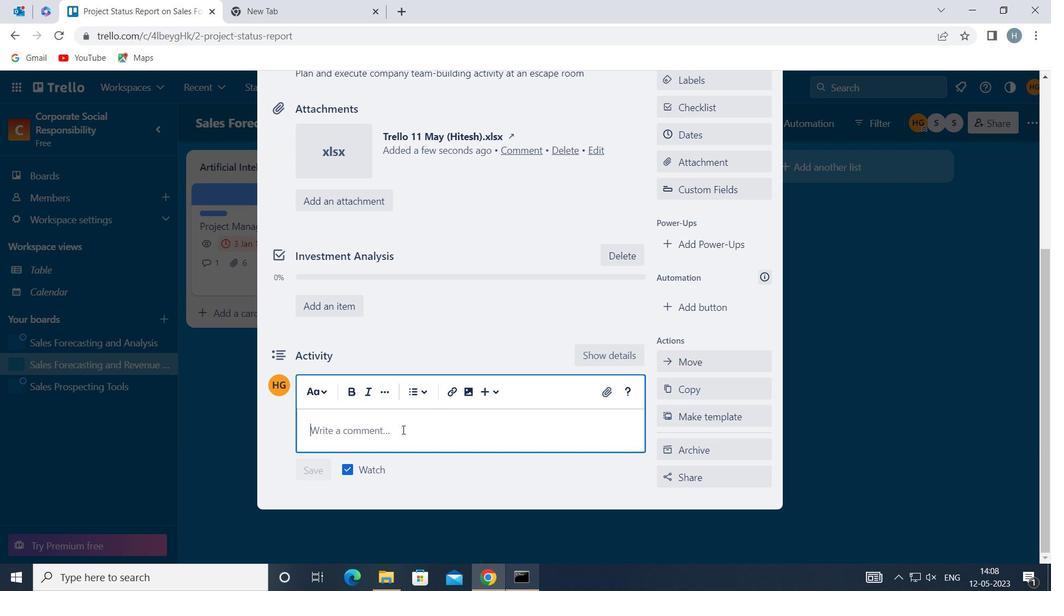 
Action: Mouse pressed left at (376, 429)
Screenshot: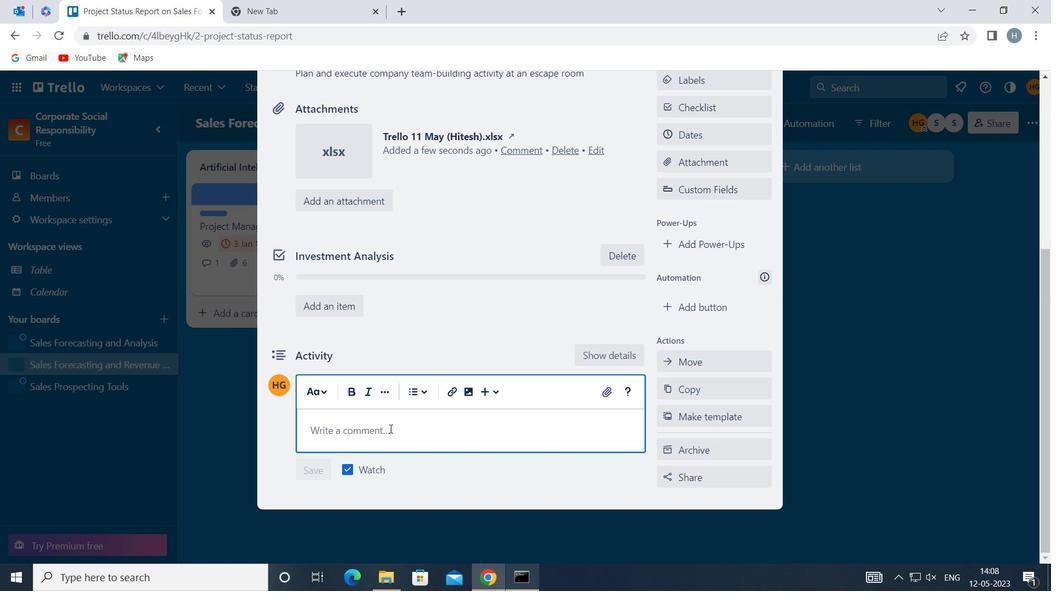 
Action: Mouse moved to (373, 430)
Screenshot: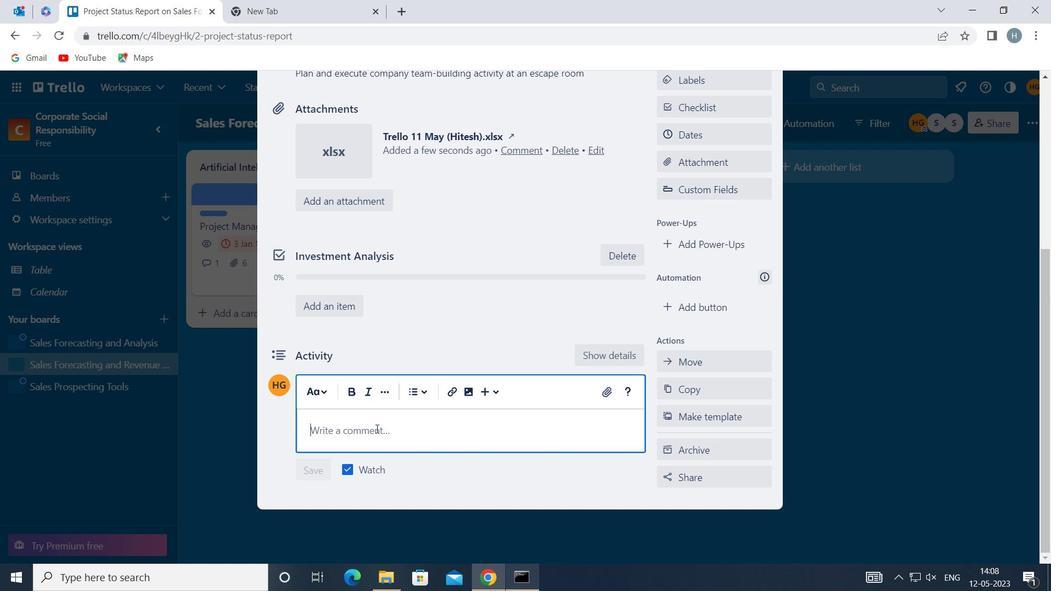 
Action: Key pressed <Key.shift>OUR<Key.space>TEAM<Key.space>HAS<Key.space>THE<Key.space>OPPORTUNITY<Key.space>TI<Key.space>EXCEED<Key.space>EXPECTATIONS<Key.space>ON<Key.space>THIS<Key.space>TASK,<Key.space>SO<Key.space>LET<Key.space>US<Key.space>DELIVER<Key.space>SOMETHING<Key.space>THAT<Key.space>TRULY<Key.space>IMPRESSES
Screenshot: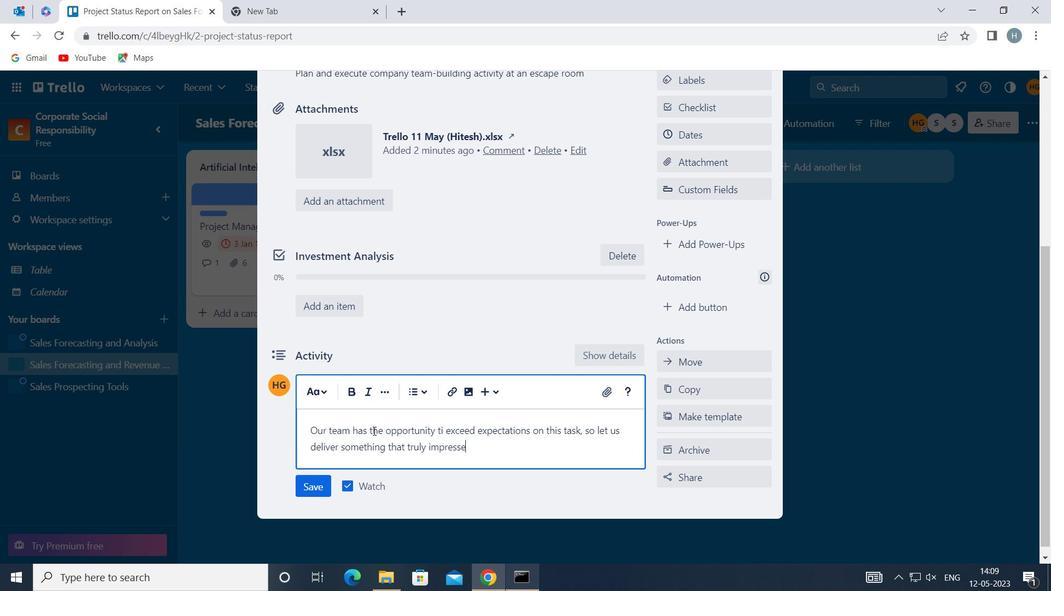 
Action: Mouse moved to (315, 486)
Screenshot: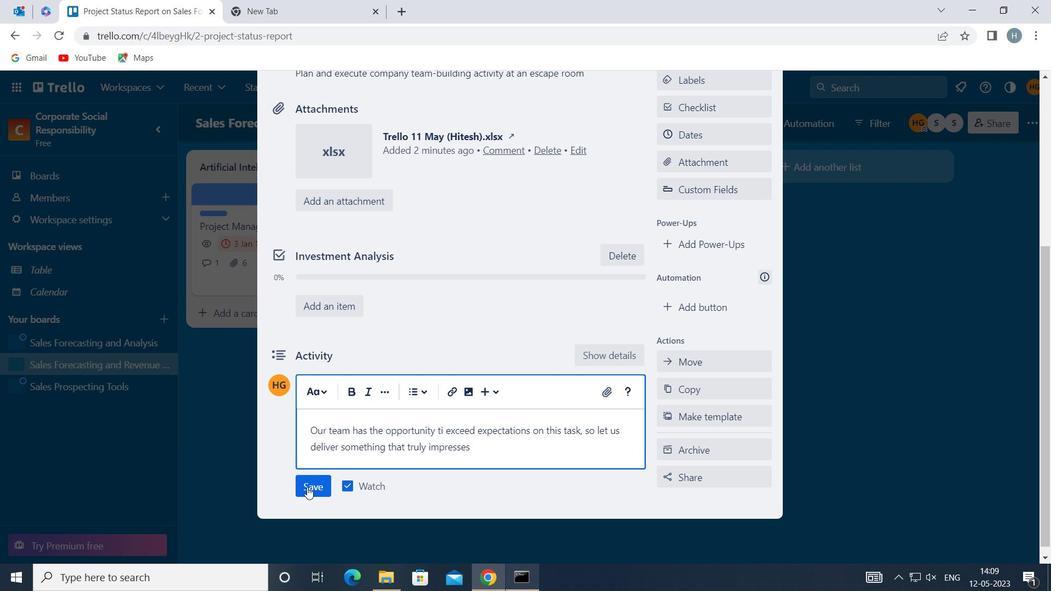 
Action: Mouse pressed left at (315, 486)
Screenshot: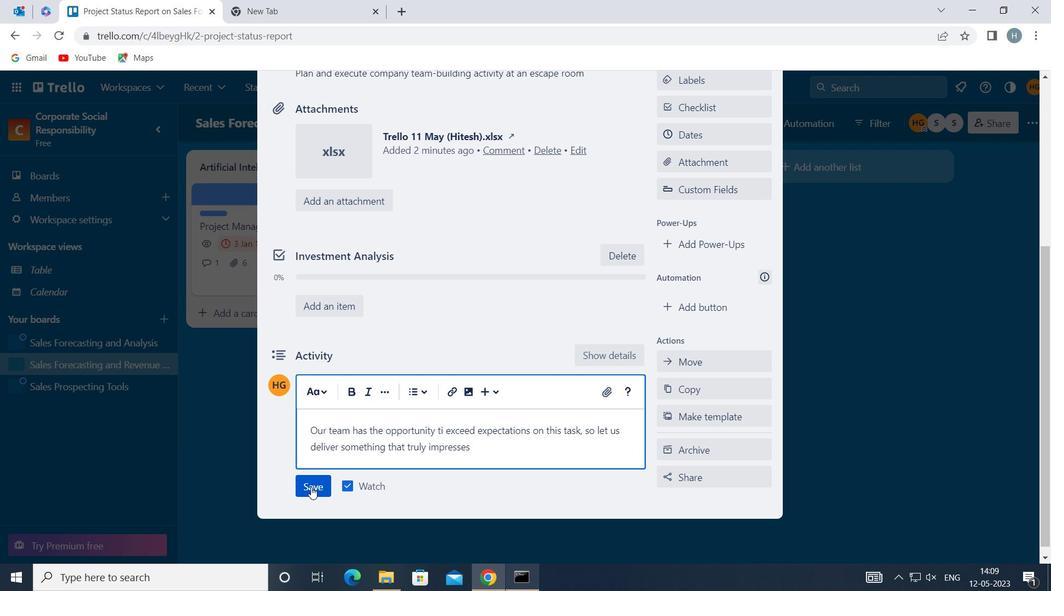 
Action: Mouse moved to (706, 141)
Screenshot: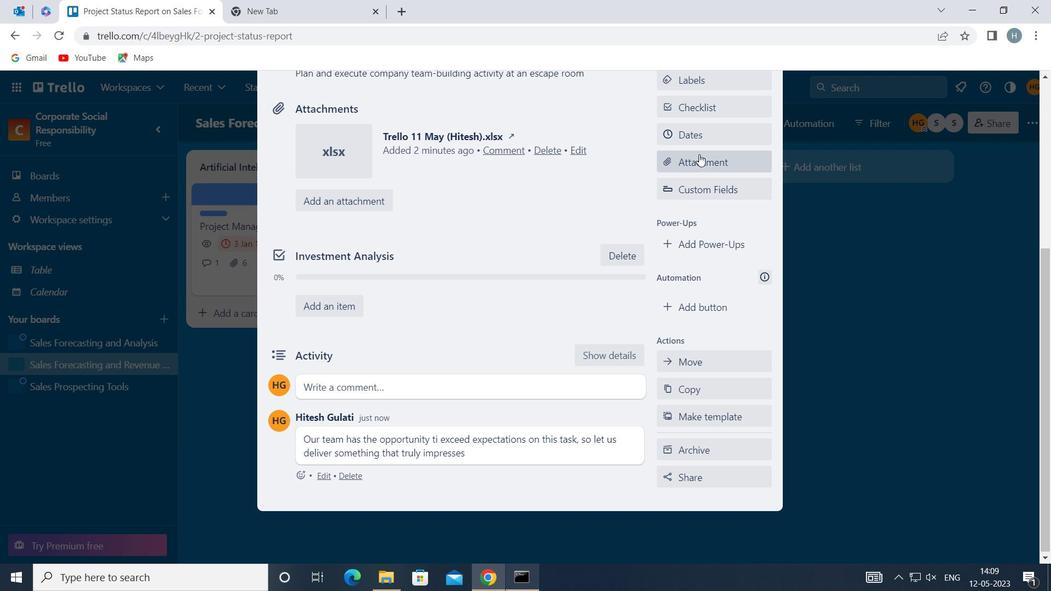 
Action: Mouse pressed left at (706, 141)
Screenshot: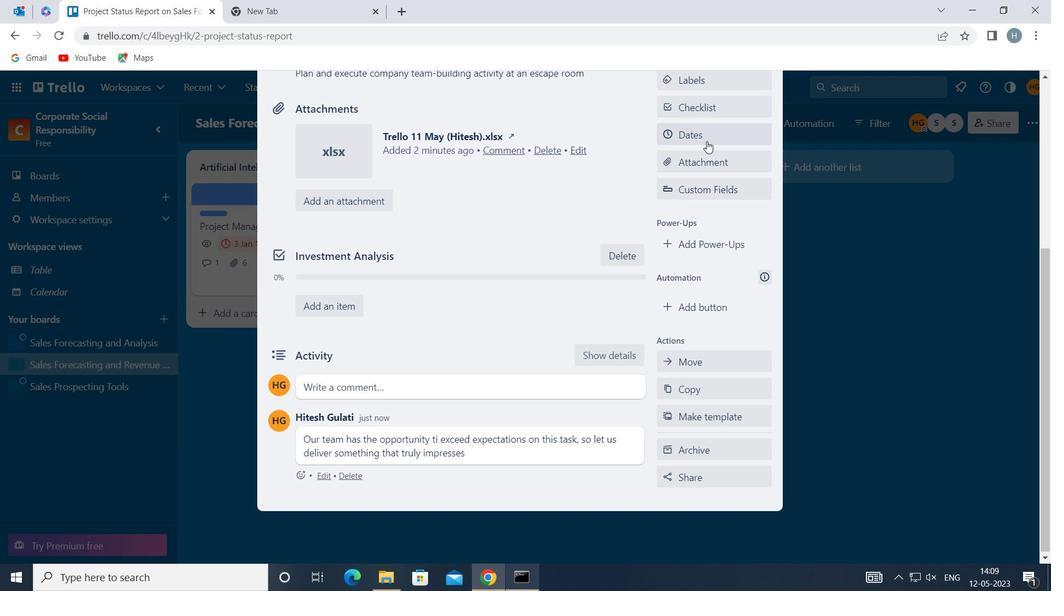
Action: Mouse moved to (671, 370)
Screenshot: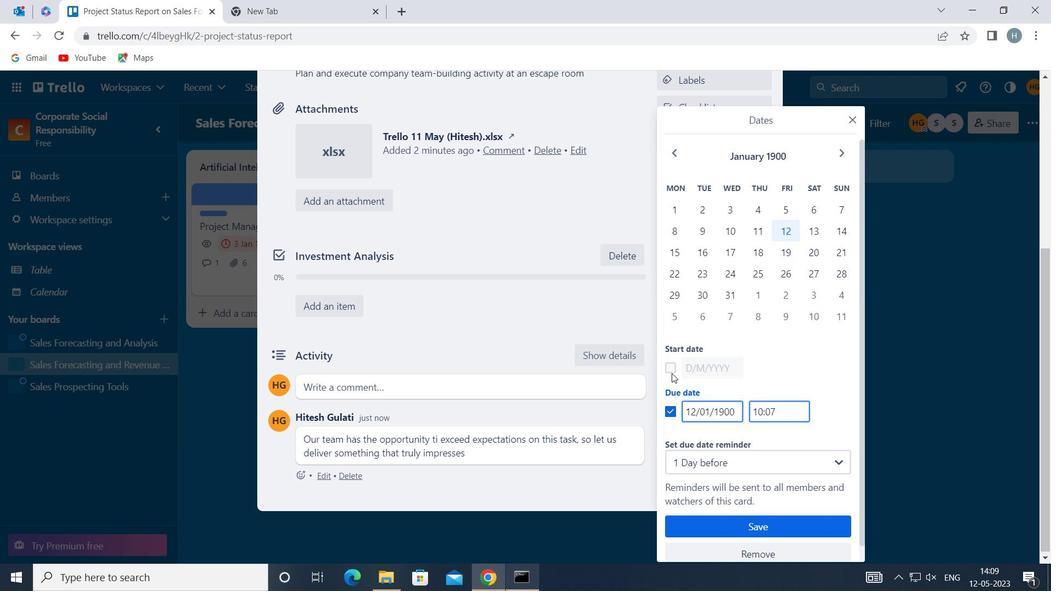 
Action: Mouse pressed left at (671, 370)
Screenshot: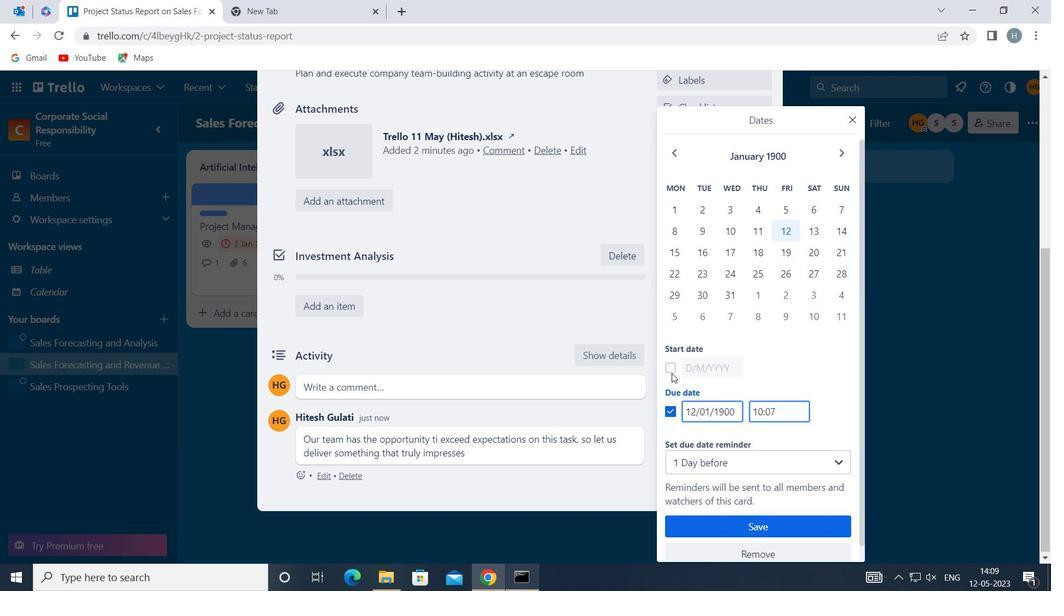 
Action: Mouse moved to (687, 368)
Screenshot: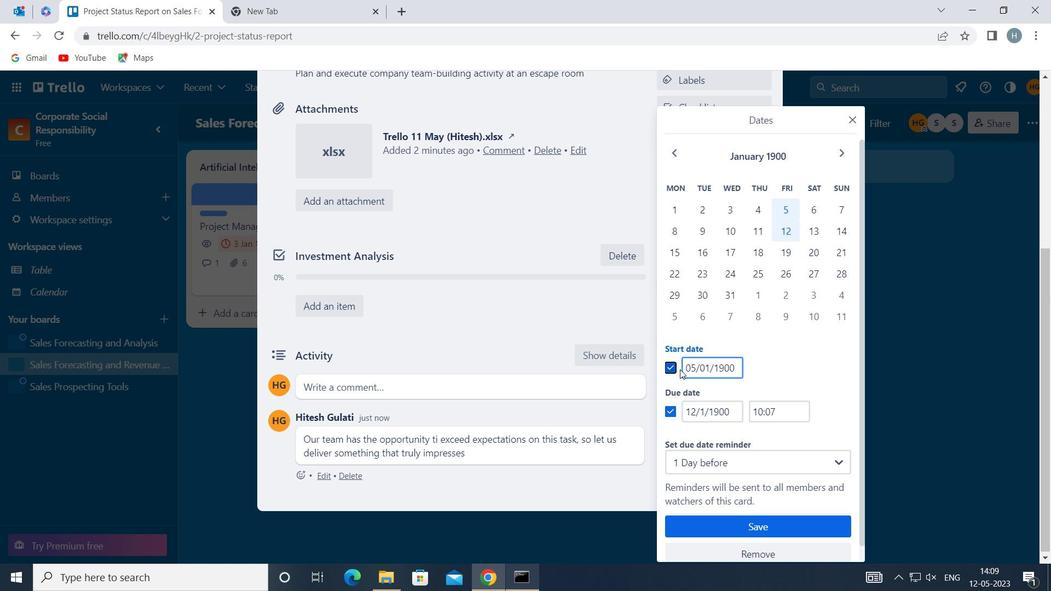 
Action: Mouse pressed left at (687, 368)
Screenshot: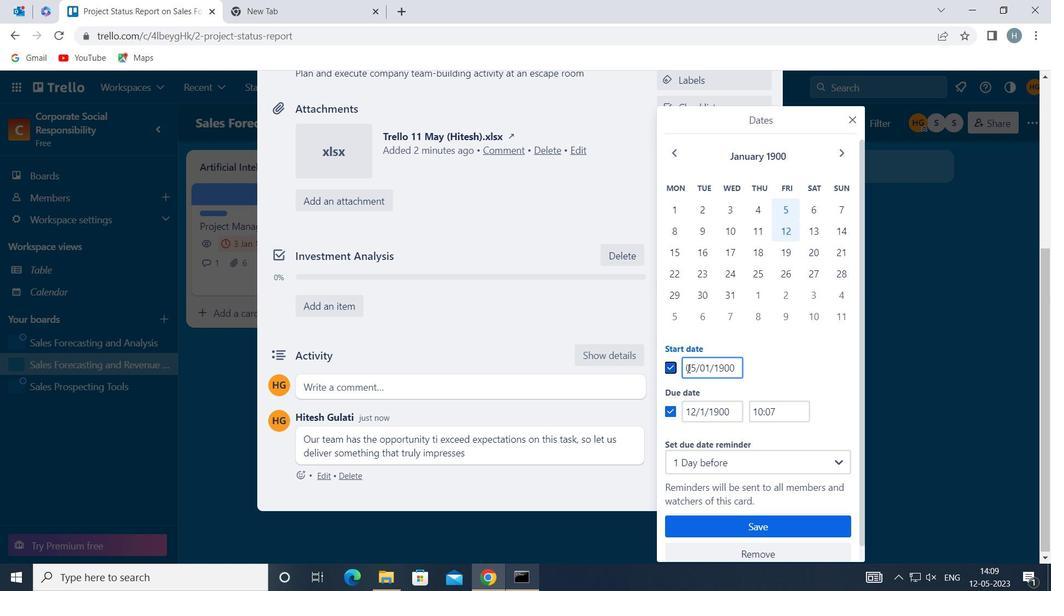
Action: Mouse moved to (689, 367)
Screenshot: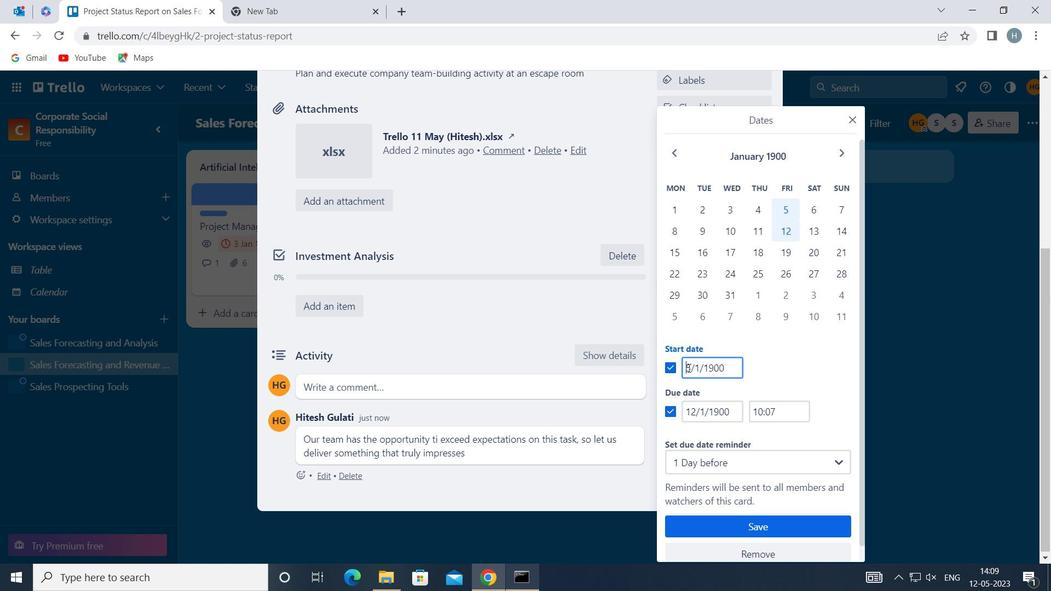 
Action: Key pressed <Key.right><Key.backspace>6
Screenshot: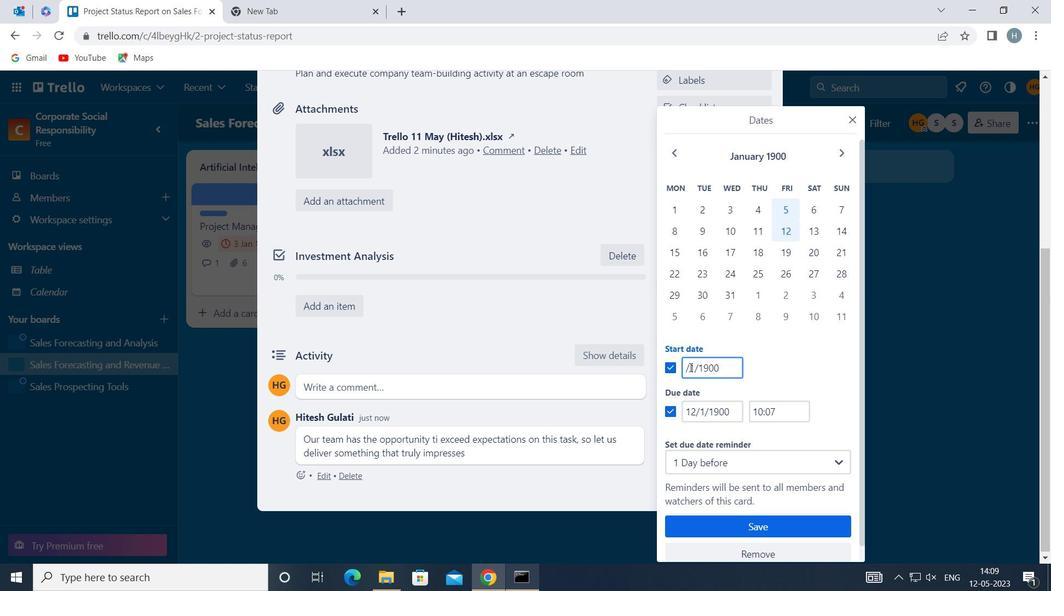 
Action: Mouse moved to (689, 408)
Screenshot: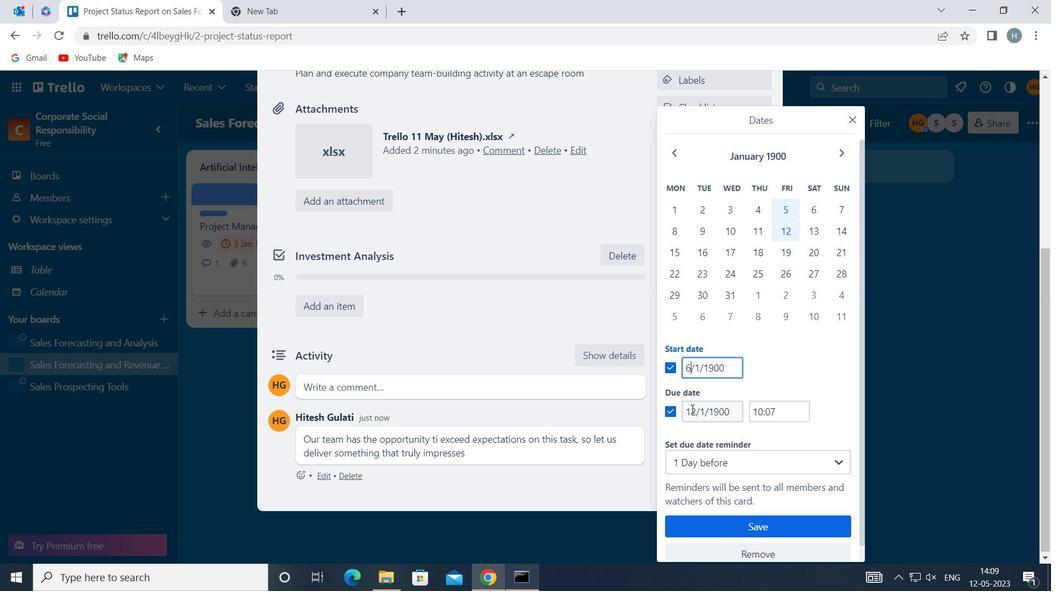
Action: Mouse pressed left at (689, 408)
Screenshot: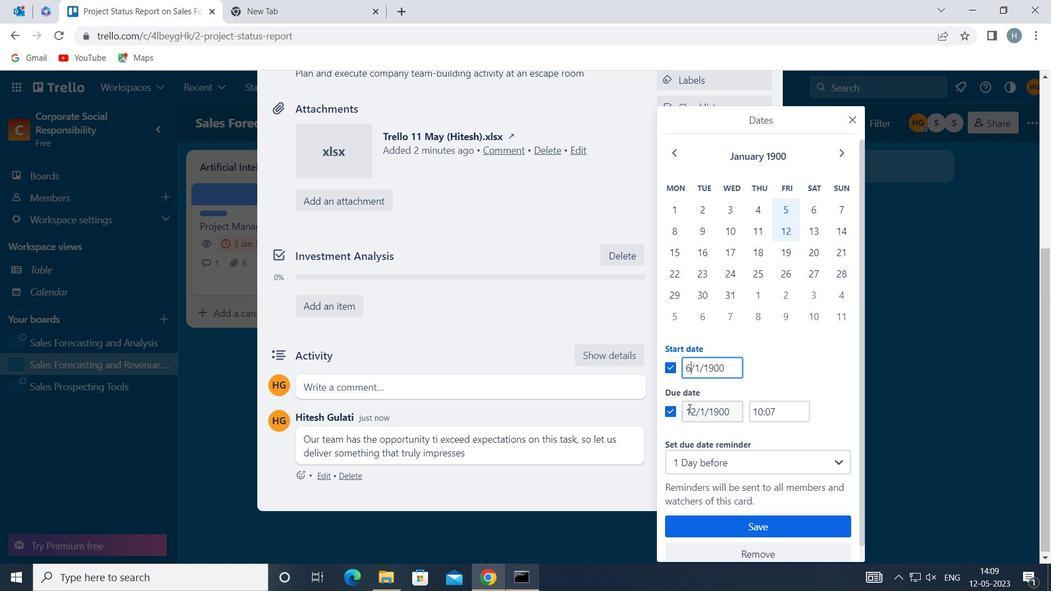 
Action: Key pressed <Key.right><Key.backspace>3
Screenshot: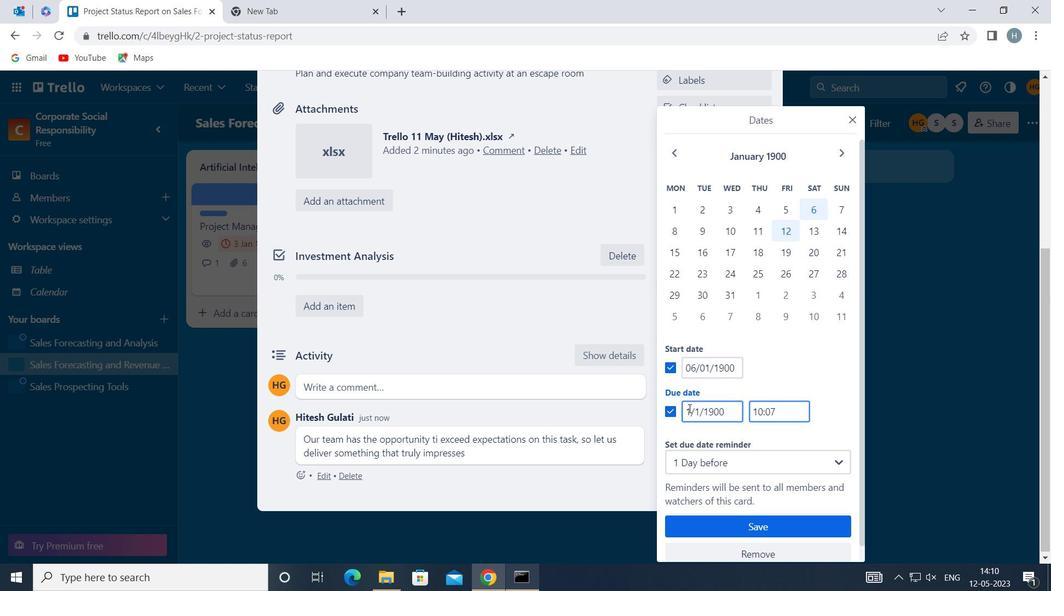 
Action: Mouse moved to (748, 524)
Screenshot: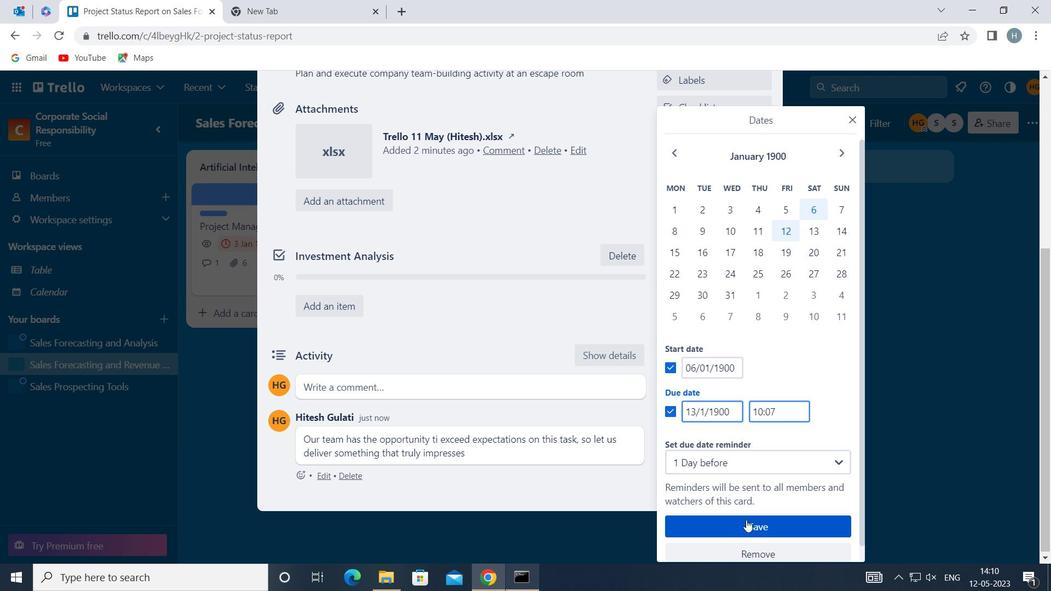 
Action: Mouse pressed left at (748, 524)
Screenshot: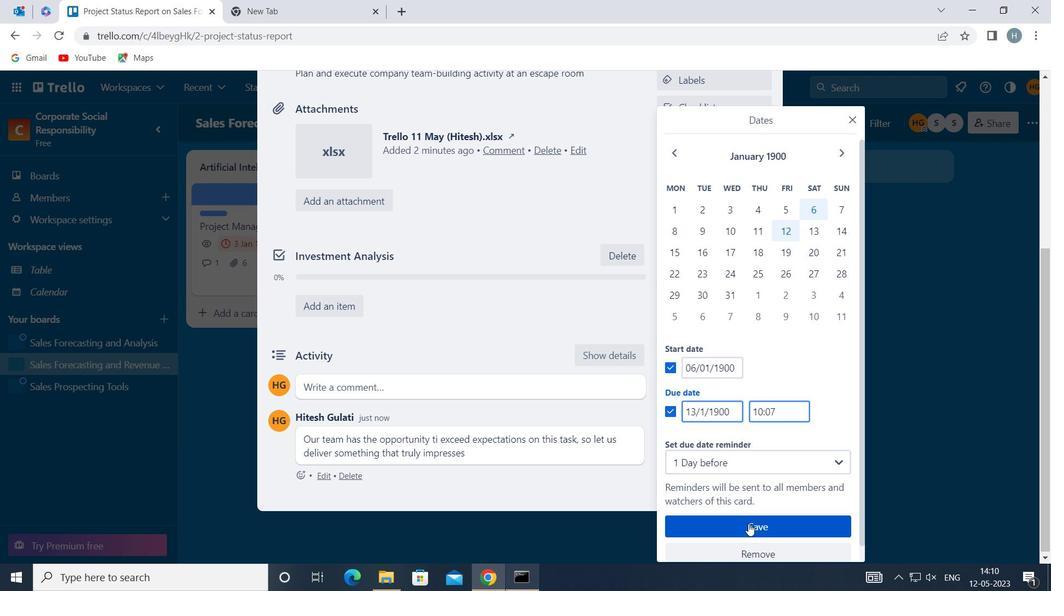 
Action: Mouse moved to (598, 262)
Screenshot: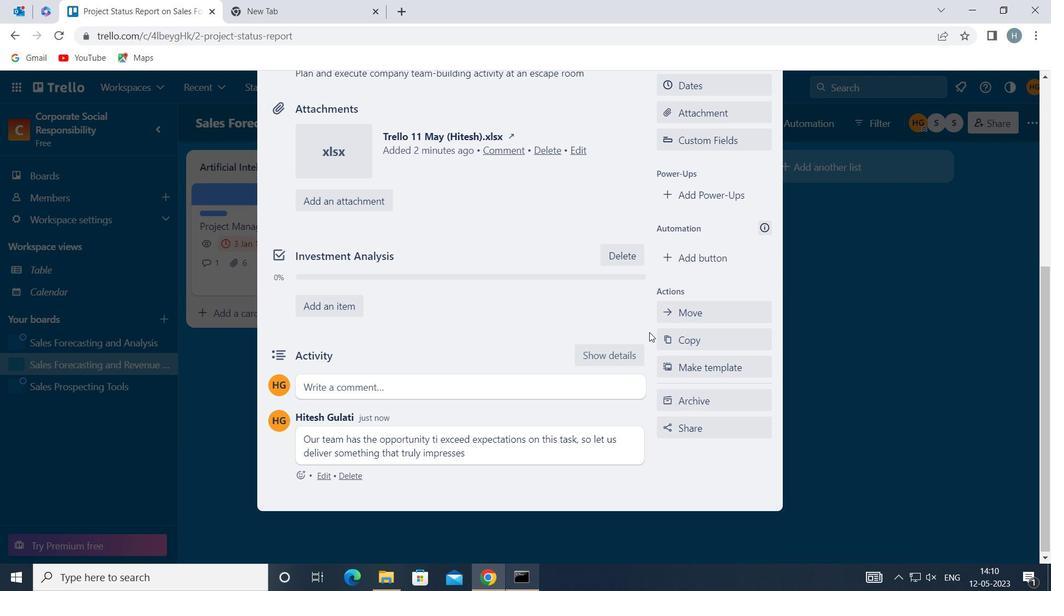 
